 Task: Buy 2 Drum Hardware Kits from Brake System section under best seller category for shipping address: Jesse Powell, 1405 Camden Street, Reno, Nevada 89501, Cell Number 7752551231. Pay from credit card ending with 6010, CVV 682
Action: Mouse moved to (299, 55)
Screenshot: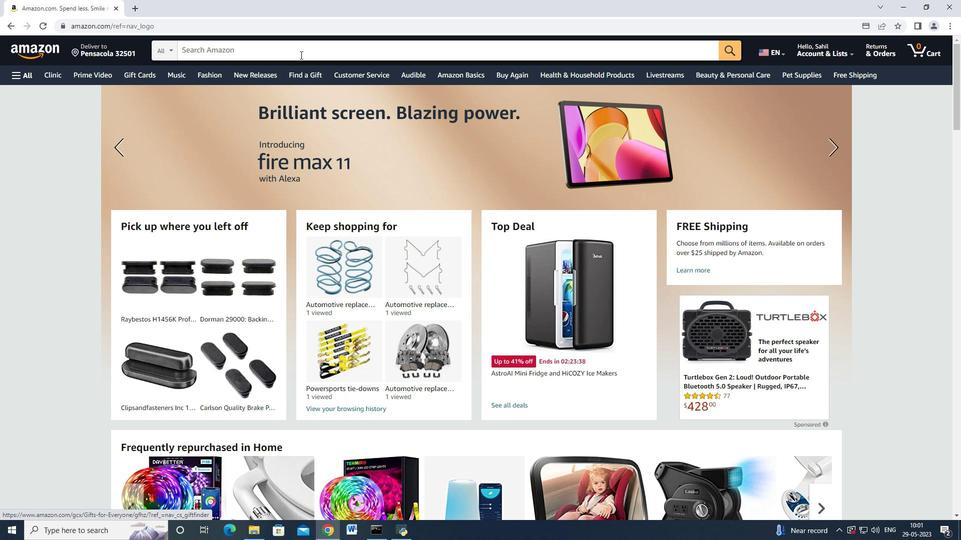 
Action: Mouse pressed left at (299, 55)
Screenshot: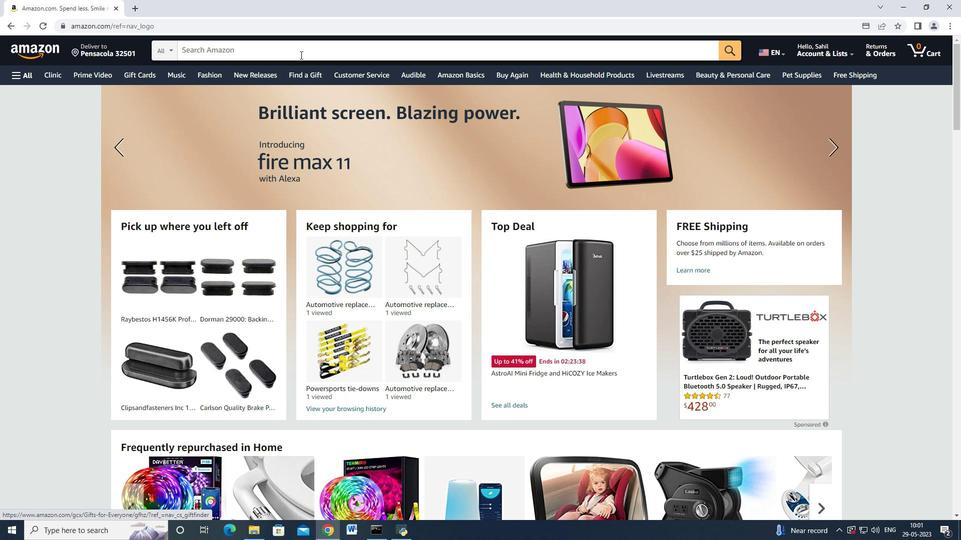 
Action: Key pressed <Key.shift>Drum<Key.space>hardware<Key.space>kits<Key.enter>
Screenshot: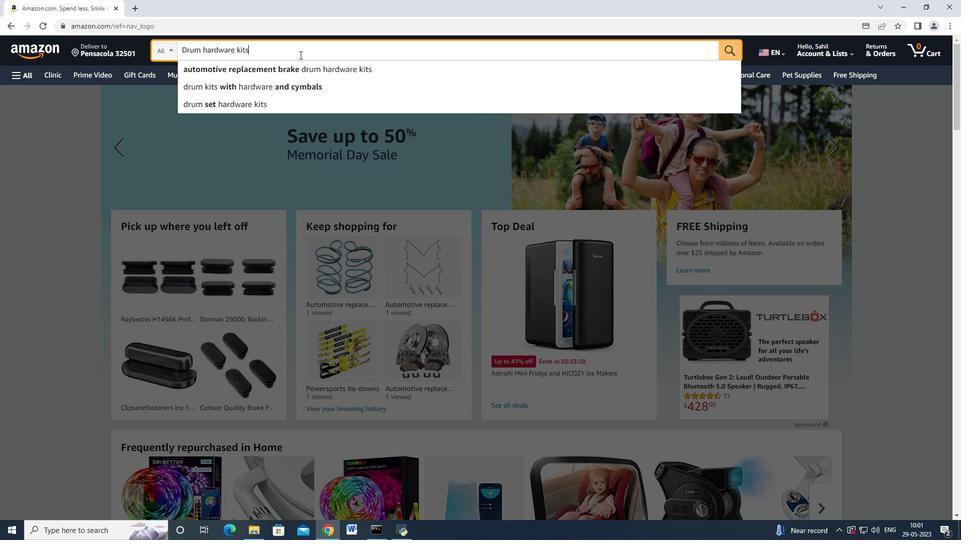
Action: Mouse moved to (251, 54)
Screenshot: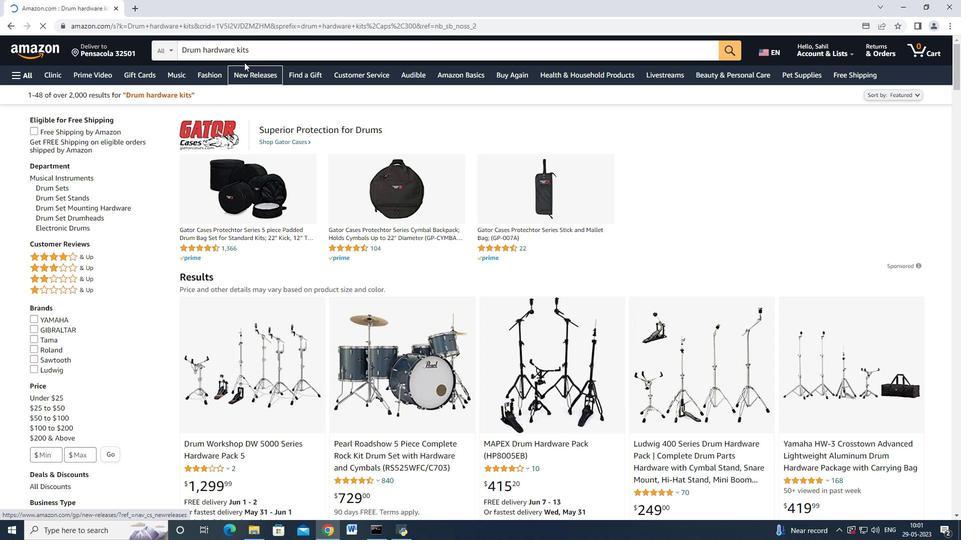 
Action: Mouse pressed left at (251, 54)
Screenshot: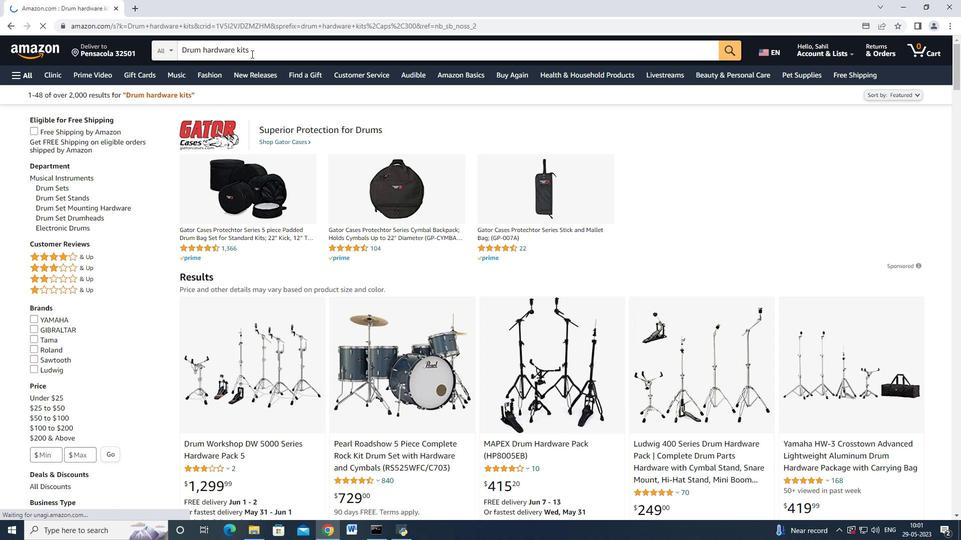 
Action: Mouse moved to (249, 54)
Screenshot: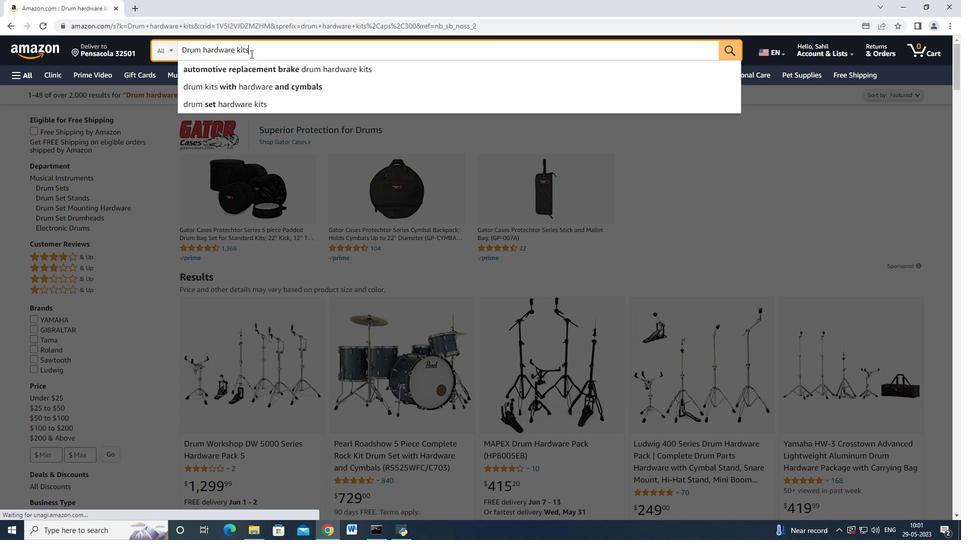 
Action: Key pressed <Key.space><Key.down><Key.enter>
Screenshot: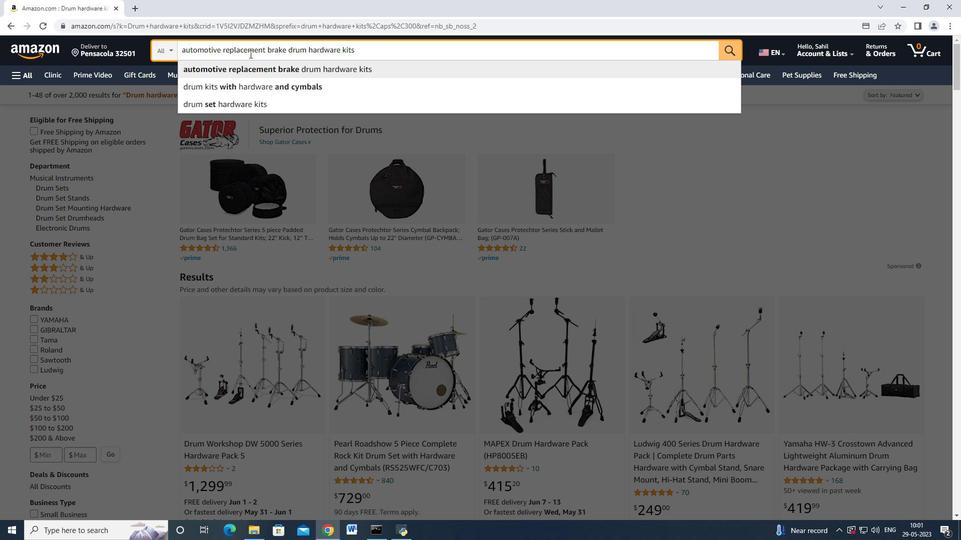 
Action: Mouse moved to (115, 178)
Screenshot: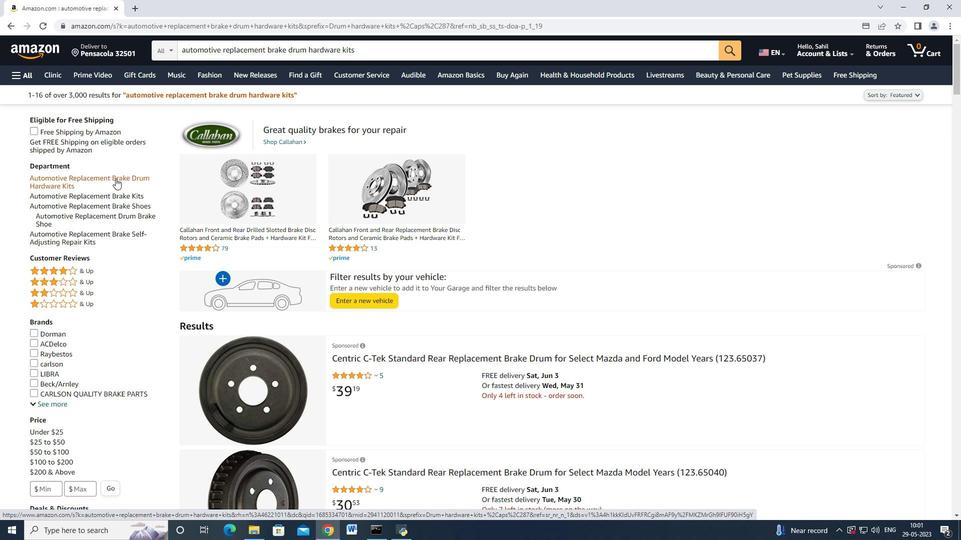 
Action: Mouse pressed left at (115, 178)
Screenshot: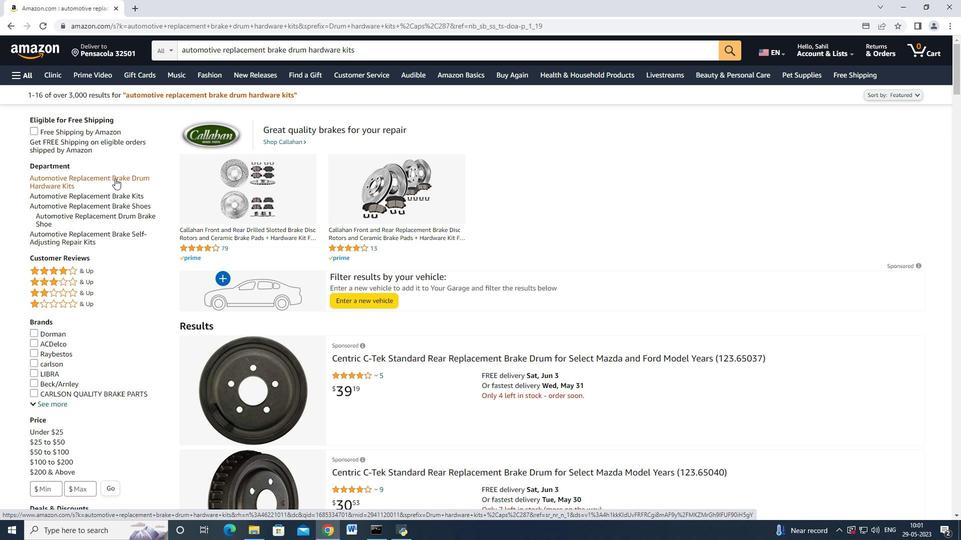 
Action: Mouse moved to (883, 113)
Screenshot: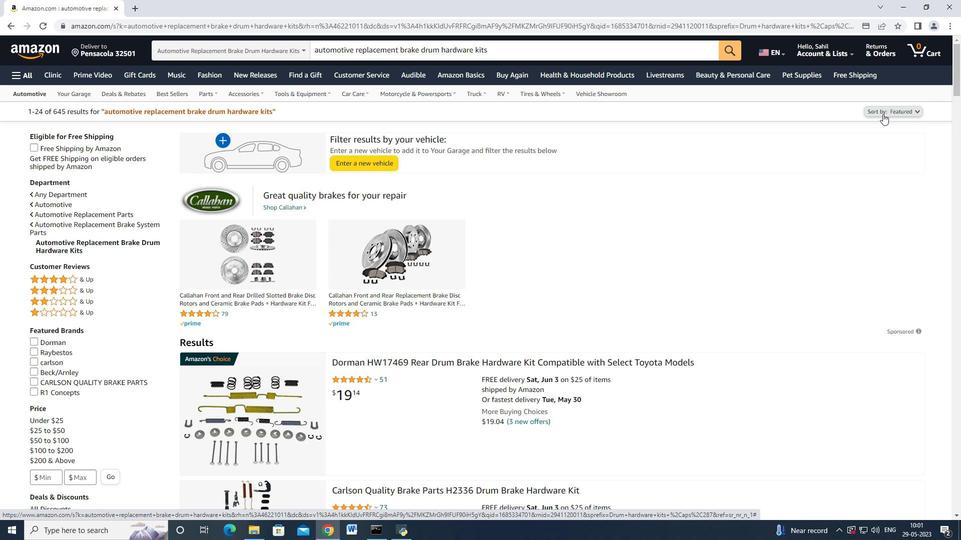 
Action: Mouse pressed left at (883, 113)
Screenshot: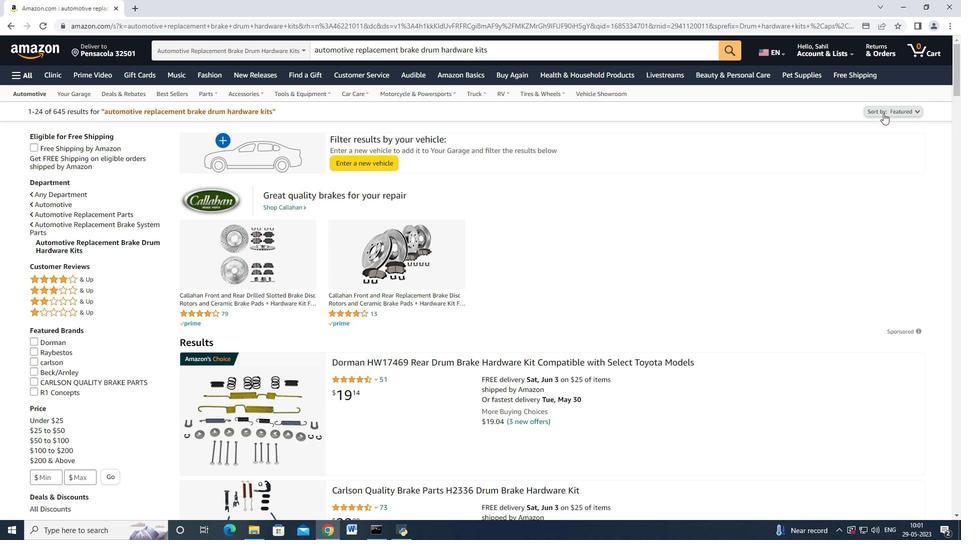 
Action: Mouse moved to (867, 164)
Screenshot: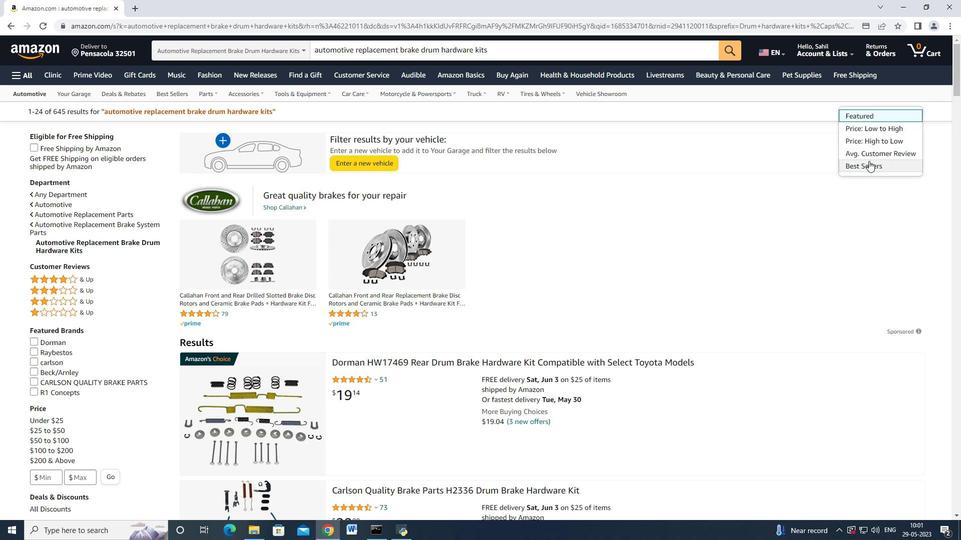 
Action: Mouse pressed left at (867, 164)
Screenshot: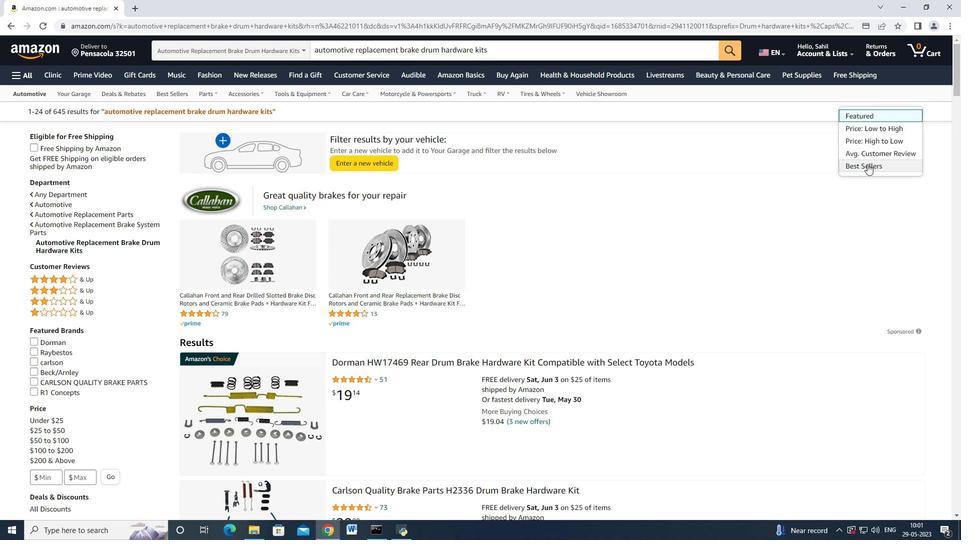 
Action: Mouse moved to (498, 160)
Screenshot: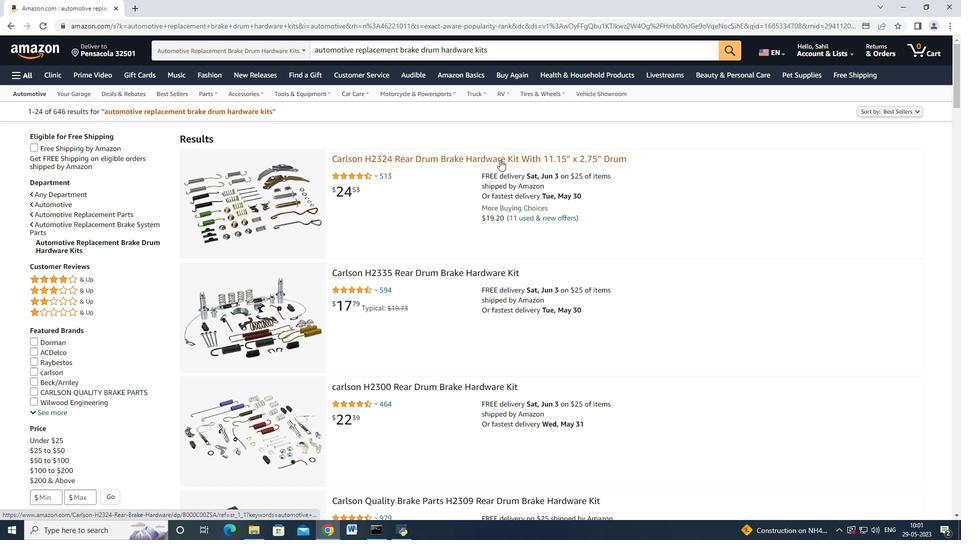 
Action: Mouse pressed left at (498, 160)
Screenshot: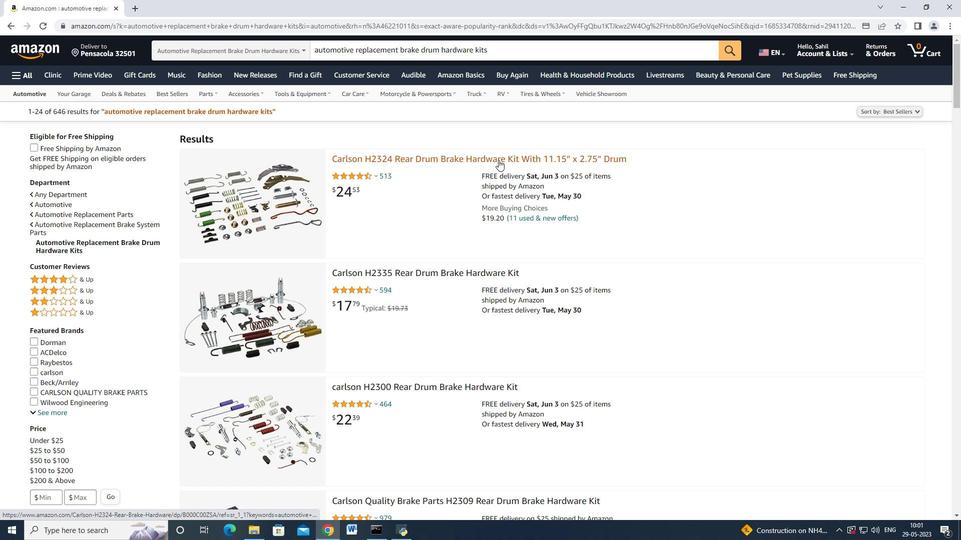 
Action: Mouse moved to (751, 385)
Screenshot: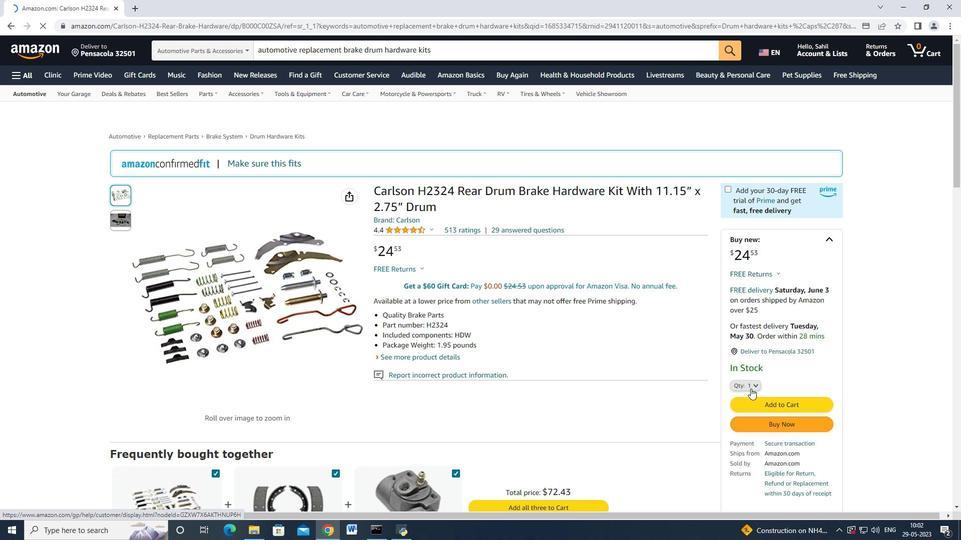 
Action: Mouse pressed left at (751, 385)
Screenshot: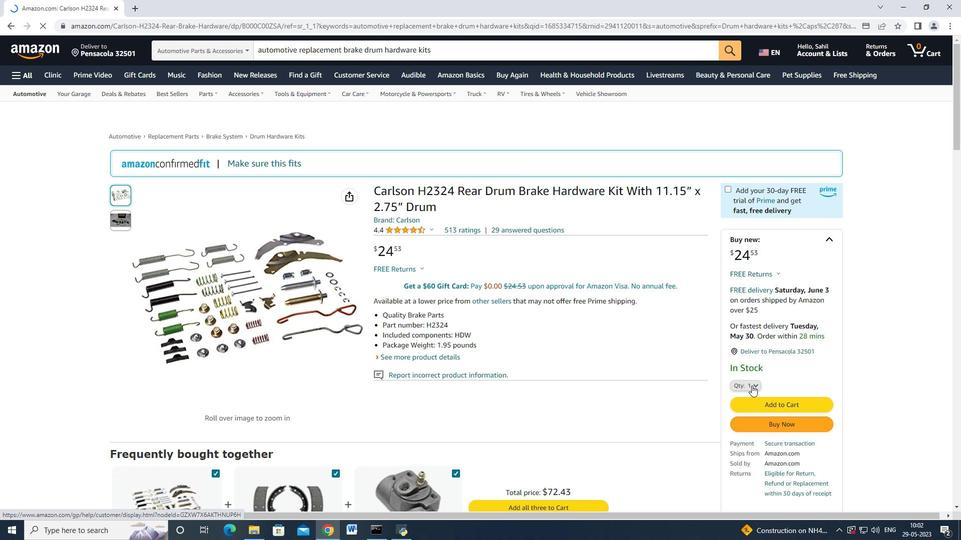 
Action: Mouse moved to (739, 256)
Screenshot: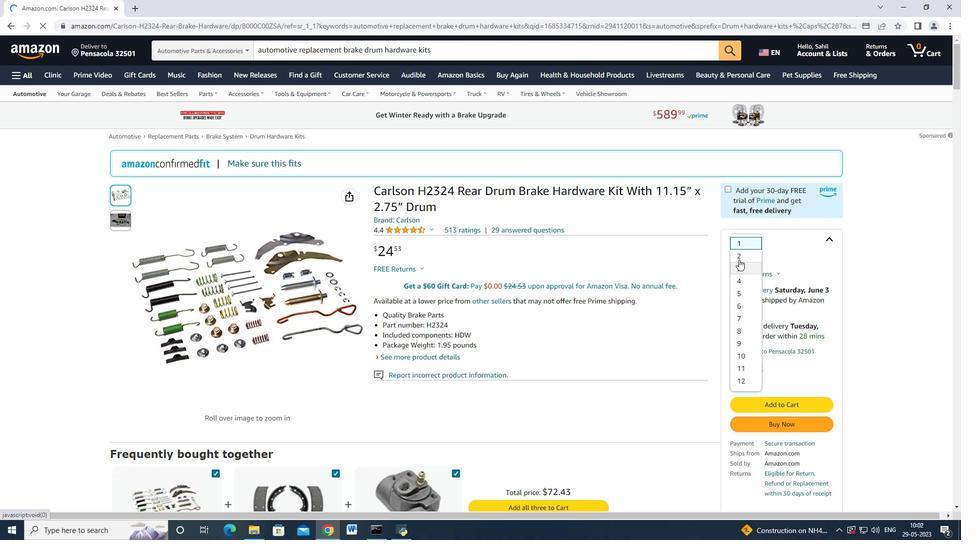 
Action: Mouse pressed left at (739, 256)
Screenshot: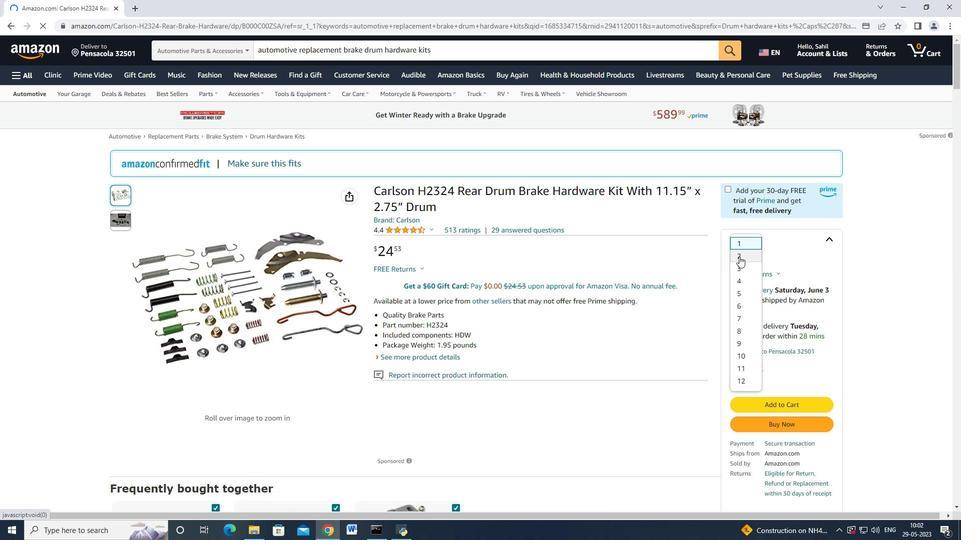
Action: Mouse moved to (766, 378)
Screenshot: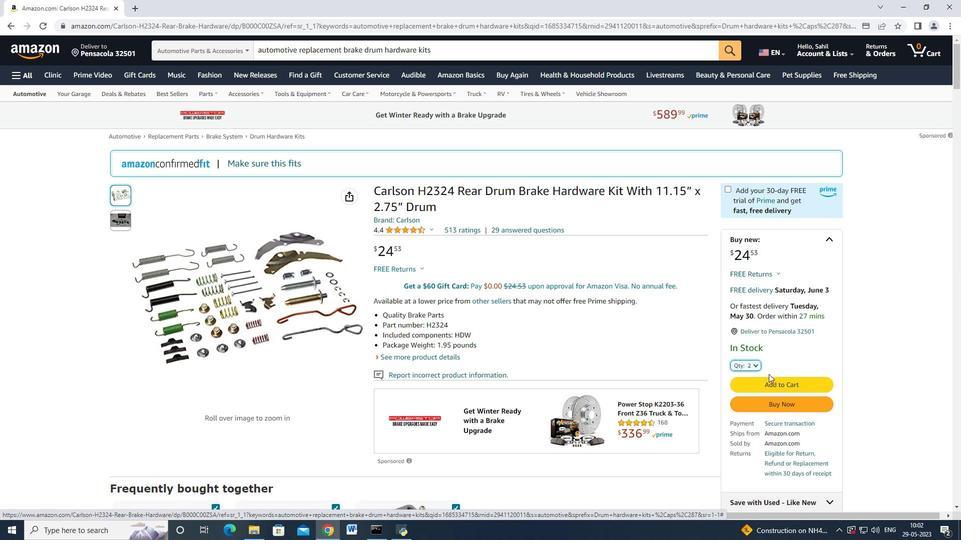 
Action: Mouse pressed left at (766, 378)
Screenshot: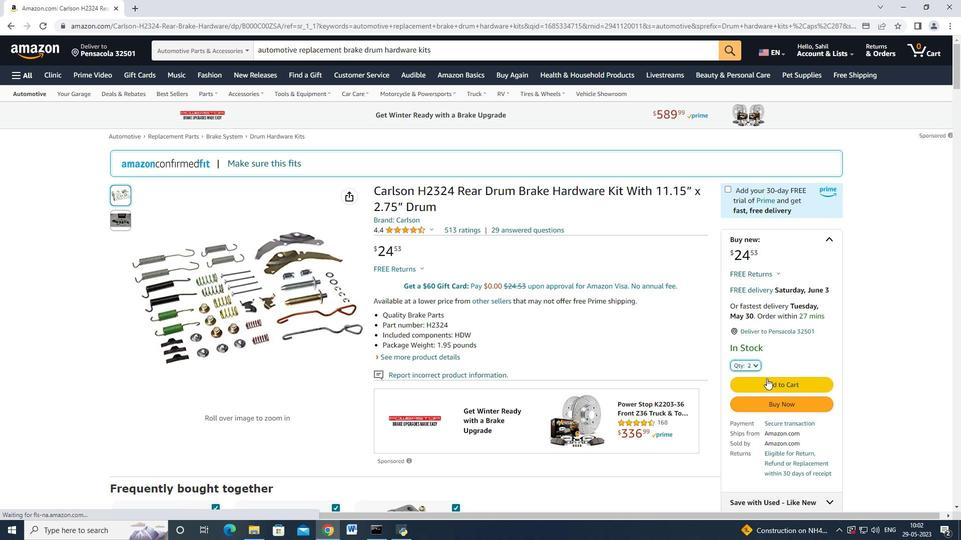 
Action: Mouse moved to (771, 127)
Screenshot: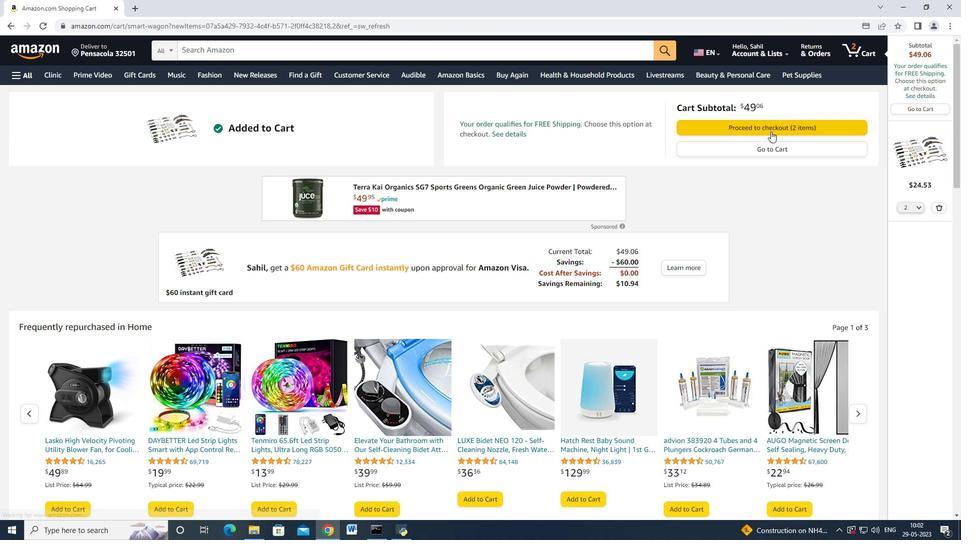 
Action: Mouse pressed left at (771, 127)
Screenshot: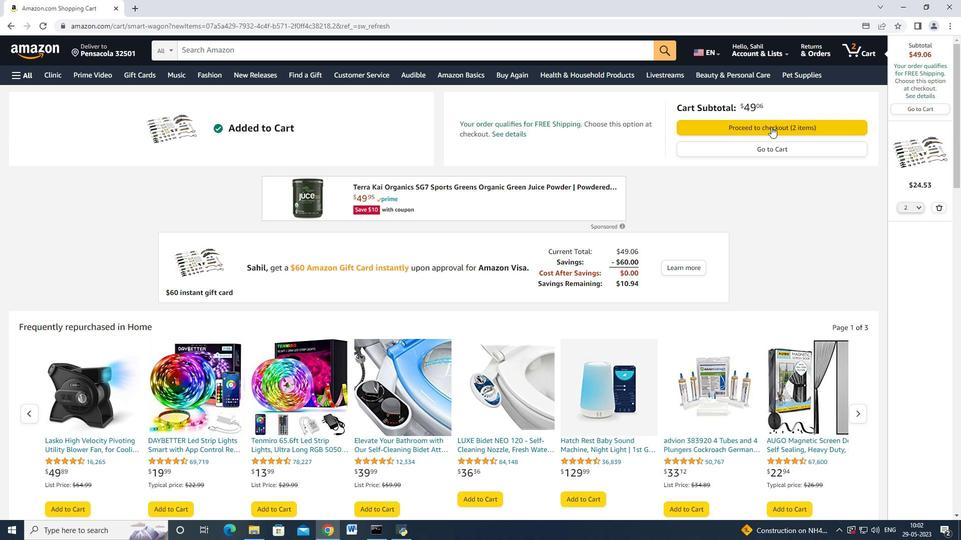 
Action: Mouse moved to (278, 179)
Screenshot: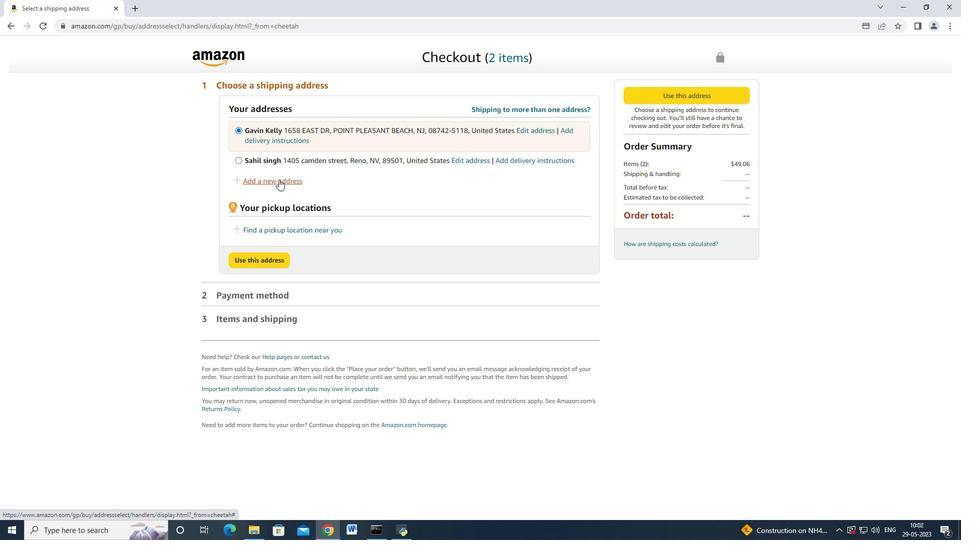 
Action: Mouse pressed left at (278, 179)
Screenshot: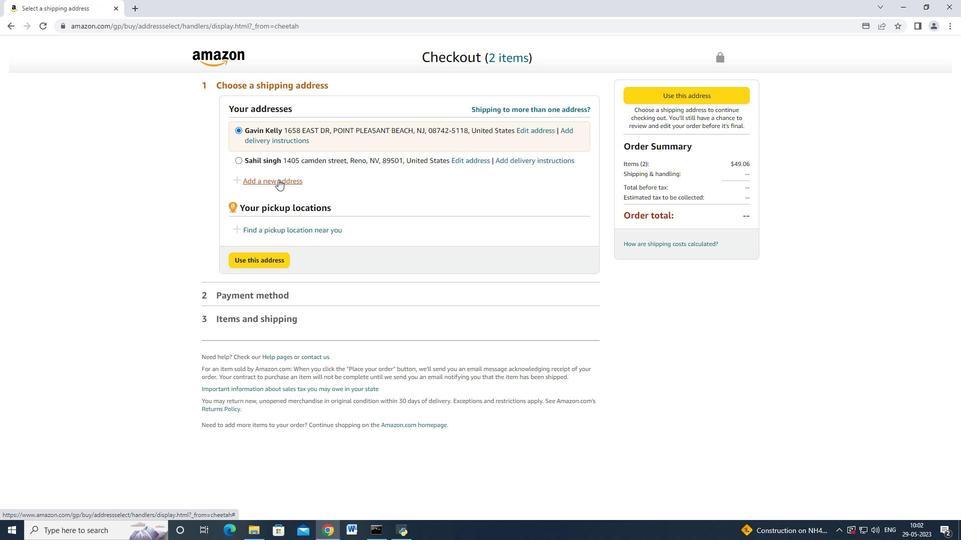 
Action: Mouse moved to (334, 237)
Screenshot: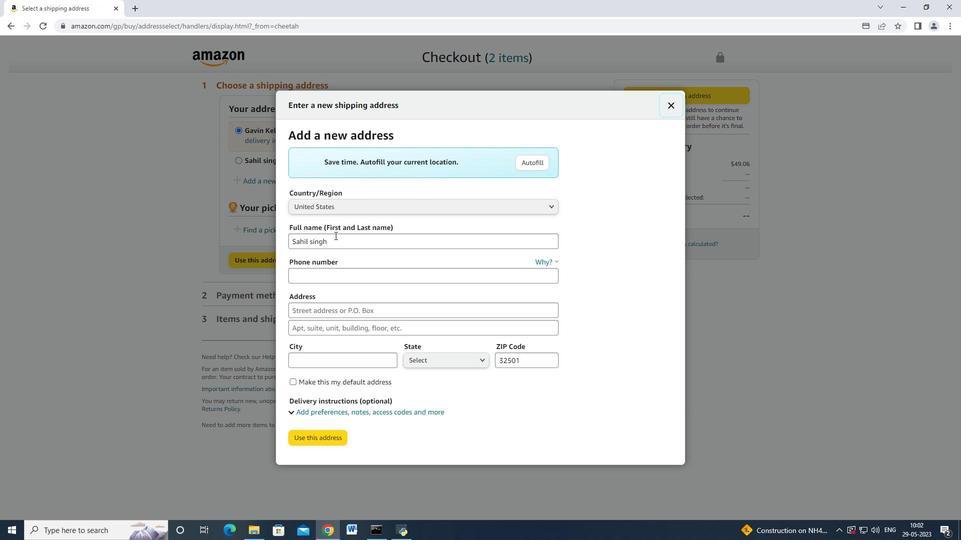 
Action: Mouse pressed left at (334, 237)
Screenshot: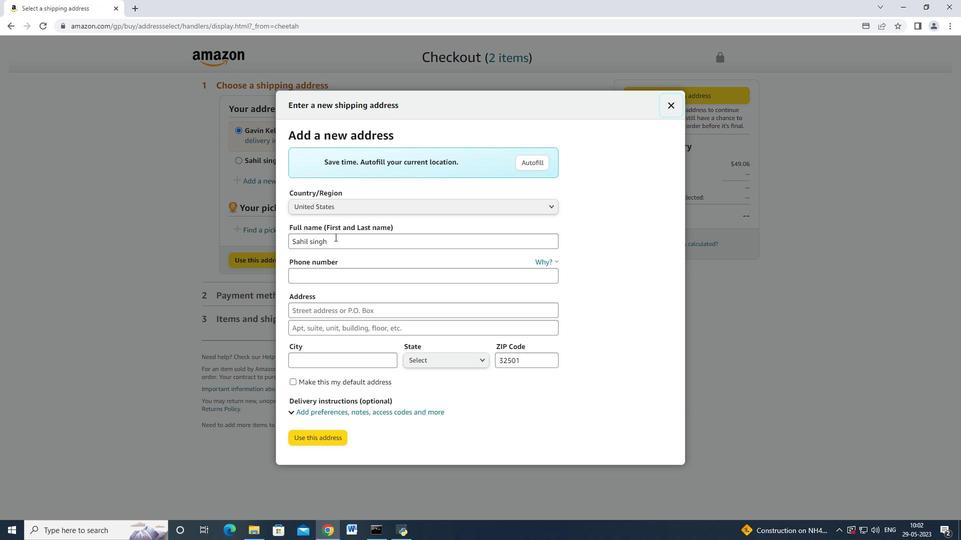 
Action: Mouse moved to (237, 233)
Screenshot: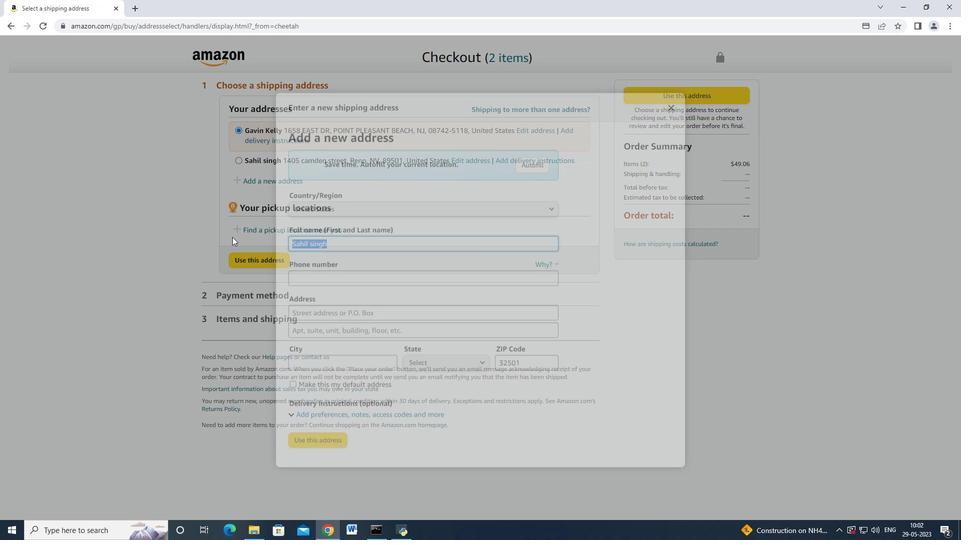 
Action: Key pressed <Key.backspace><Key.shift>Je
Screenshot: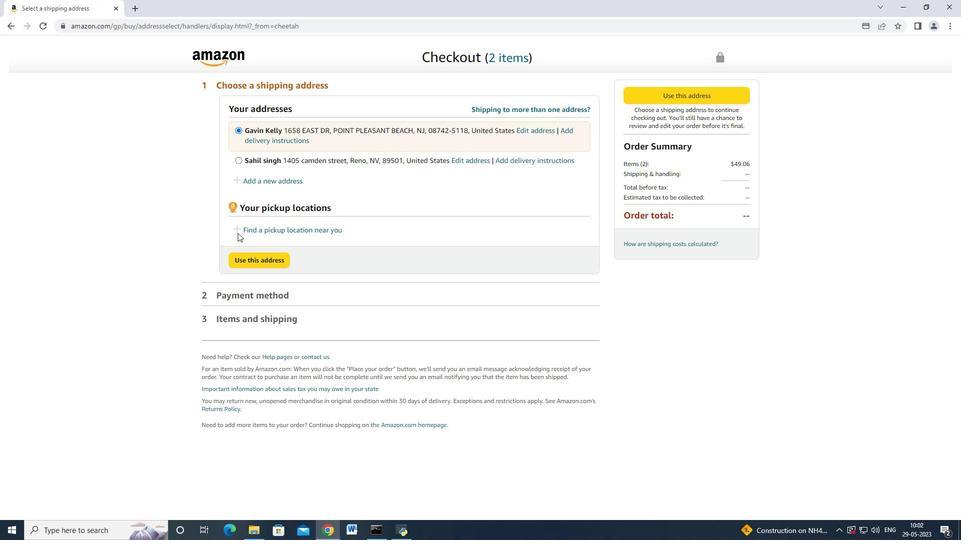 
Action: Mouse moved to (265, 181)
Screenshot: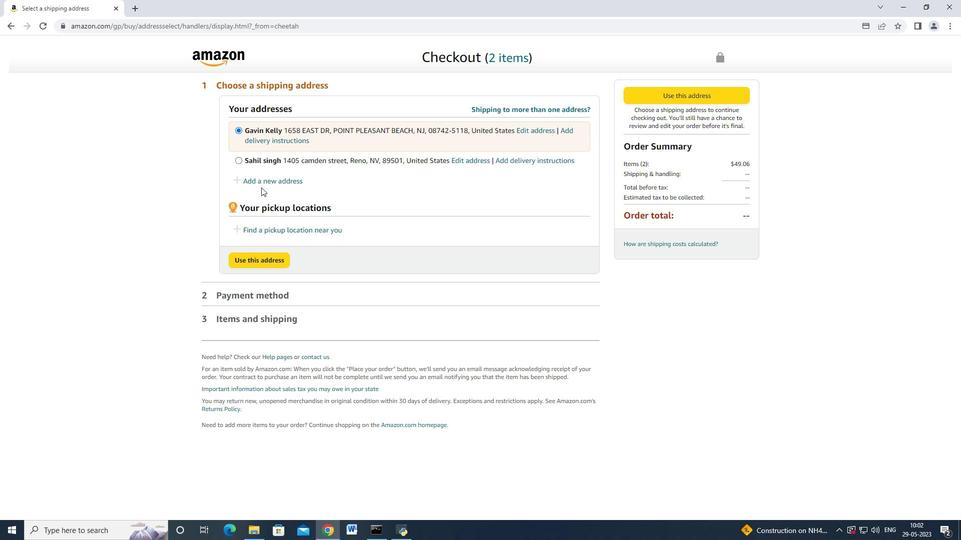 
Action: Mouse pressed left at (265, 181)
Screenshot: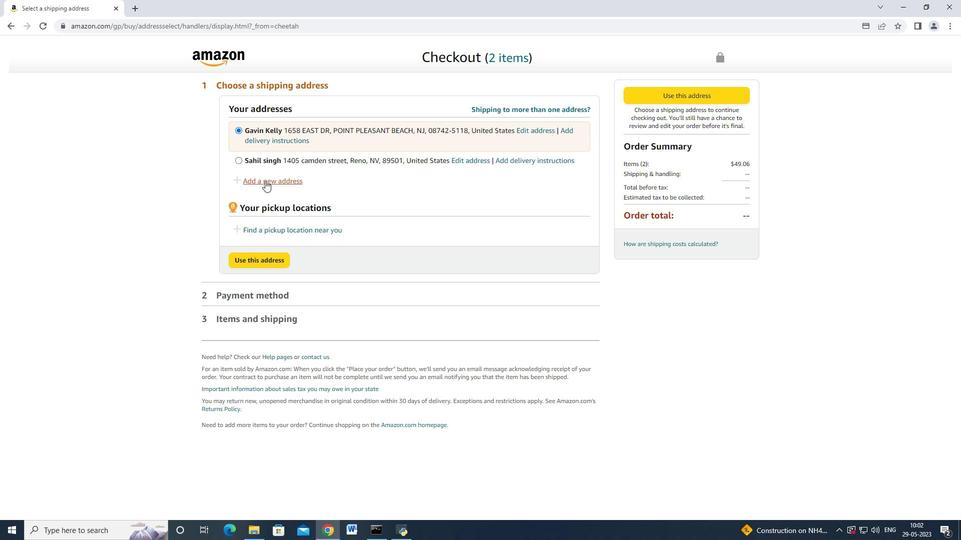 
Action: Mouse moved to (326, 236)
Screenshot: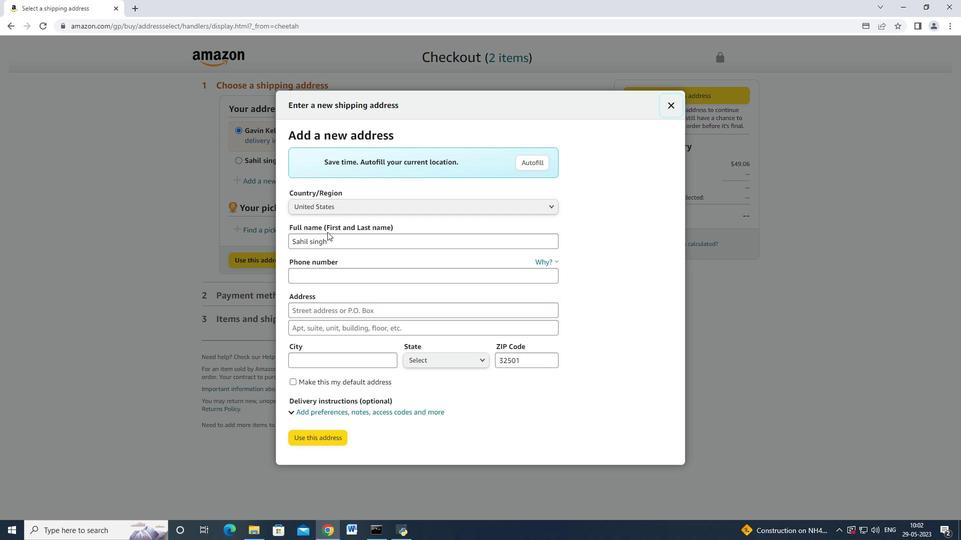 
Action: Mouse pressed left at (326, 236)
Screenshot: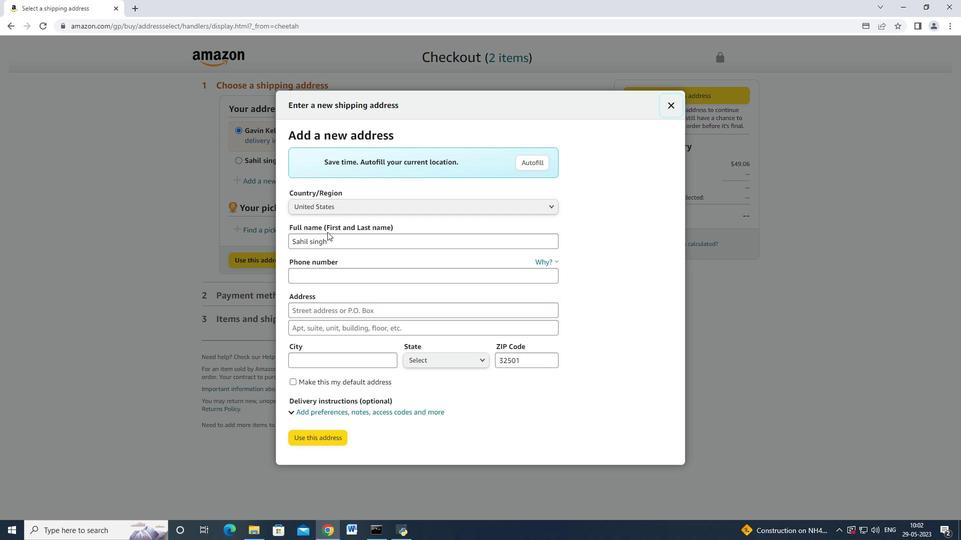 
Action: Mouse moved to (299, 231)
Screenshot: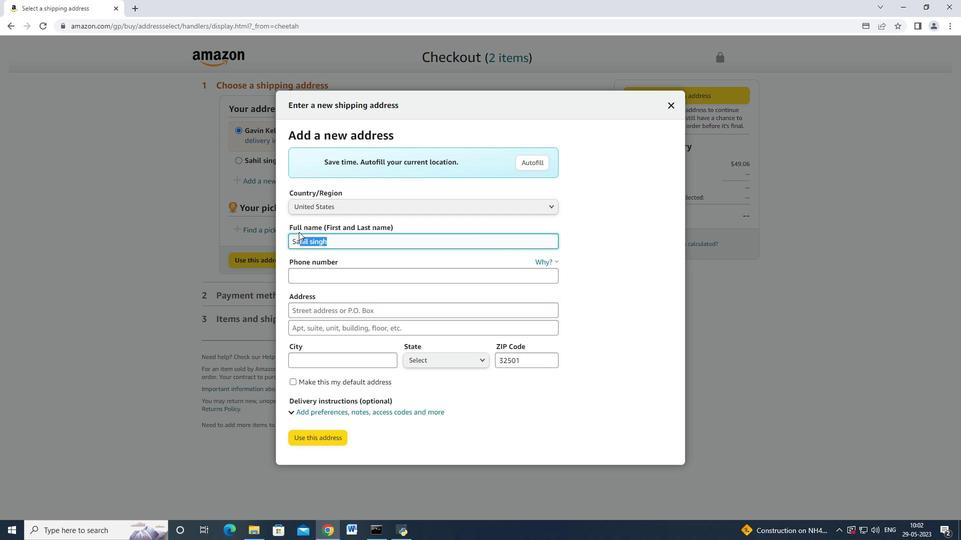 
Action: Key pressed <Key.backspace><Key.backspace><Key.backspace><Key.backspace><Key.shift>Jesse<Key.space><Key.shift>Pw<Key.backspace>owell<Key.space><Key.tab><Key.tab>7752551231<Key.tab>1405<Key.space><Key.shift_r>Camden<Key.space><Key.shift>Street,<Key.space><Key.backspace><Key.backspace><Key.tab><Key.tab><Key.shift_r>Reno<Key.tab>
Screenshot: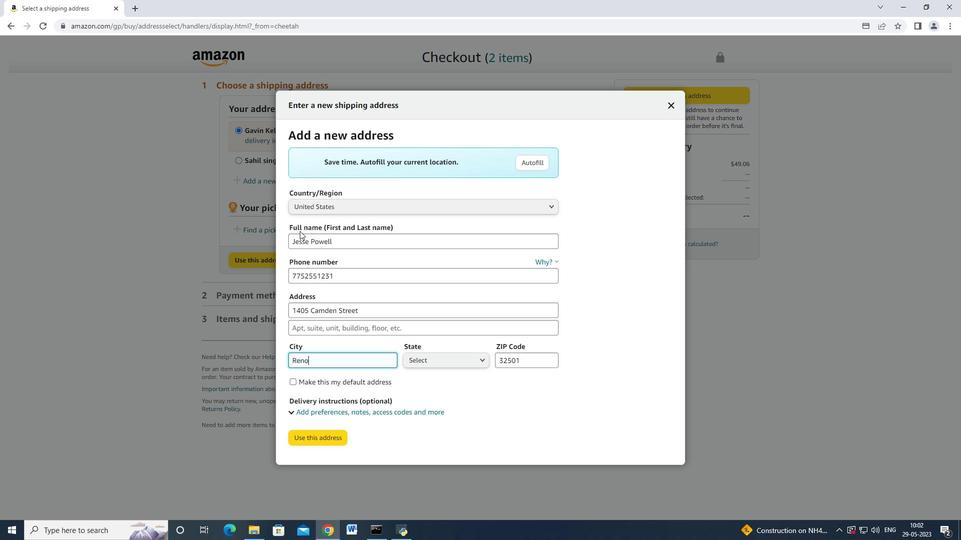 
Action: Mouse moved to (457, 358)
Screenshot: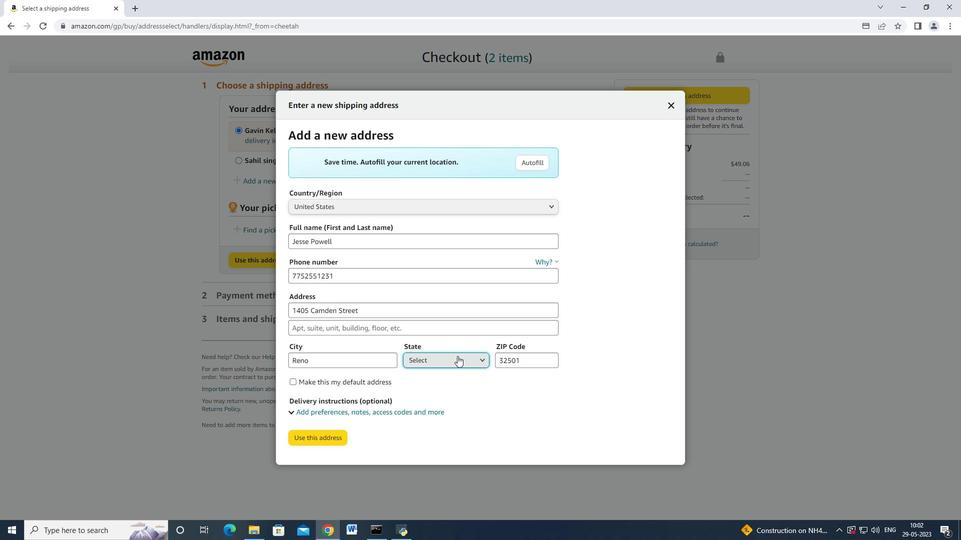 
Action: Mouse pressed left at (457, 358)
Screenshot: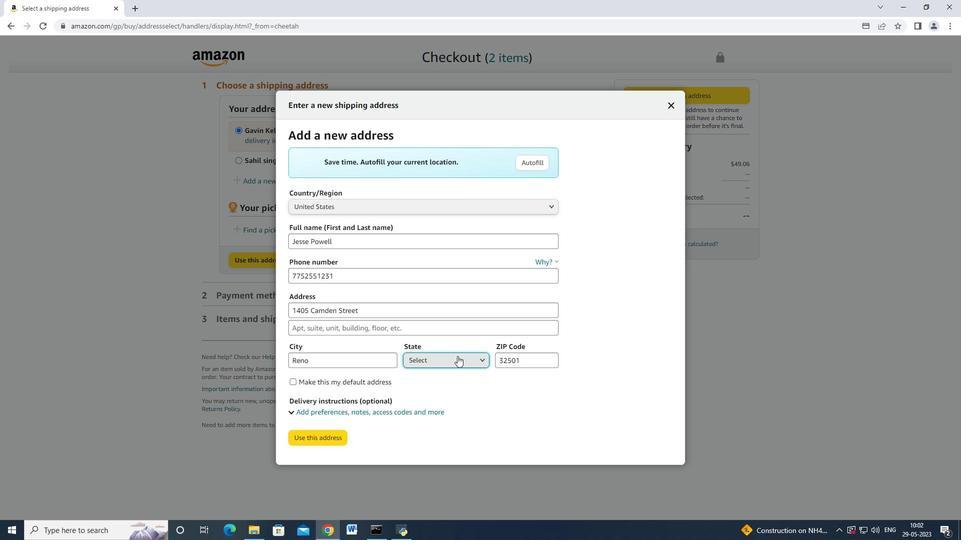
Action: Mouse moved to (436, 281)
Screenshot: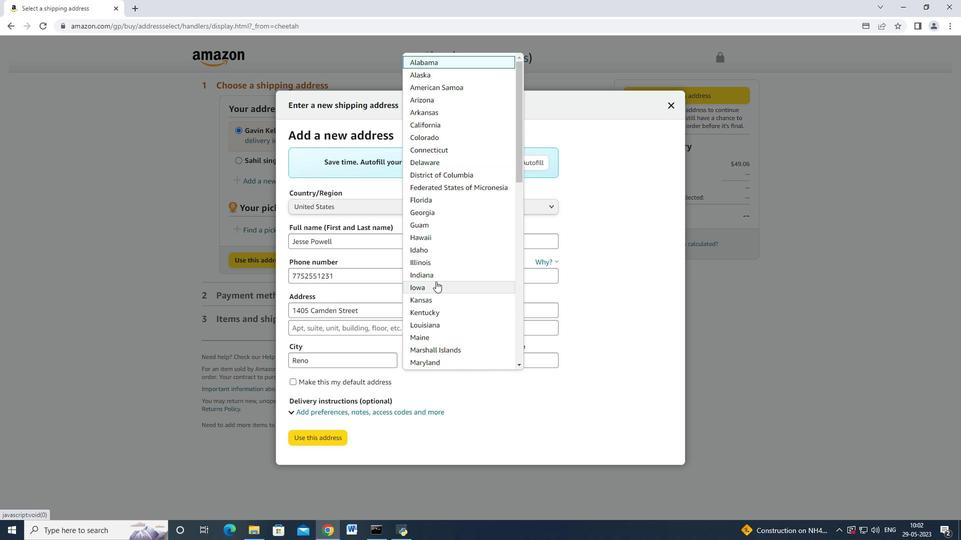 
Action: Mouse scrolled (436, 280) with delta (0, 0)
Screenshot: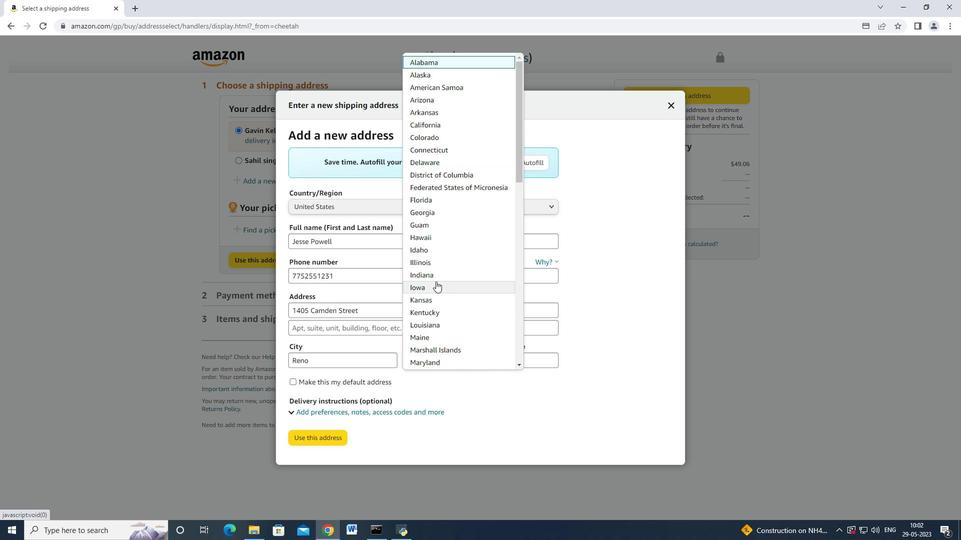 
Action: Mouse scrolled (436, 280) with delta (0, 0)
Screenshot: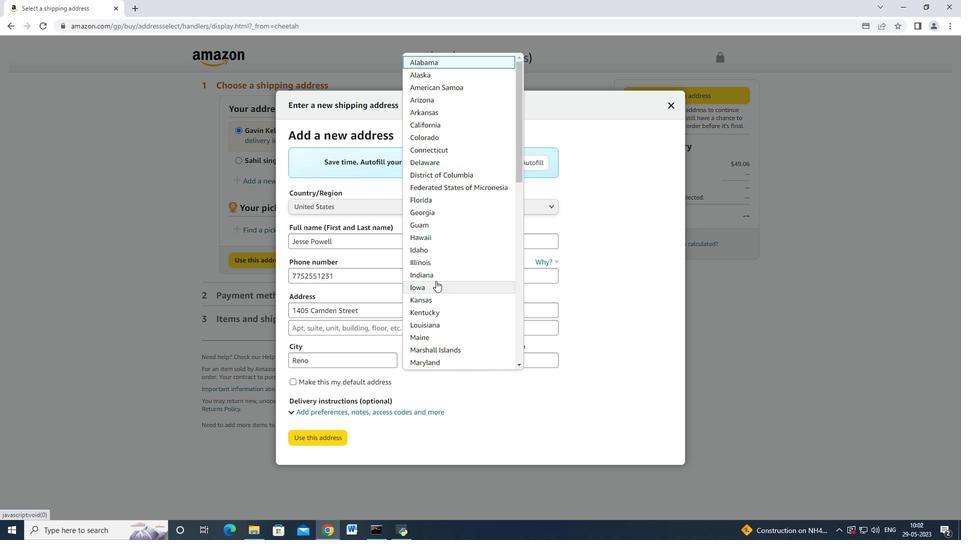 
Action: Mouse moved to (436, 251)
Screenshot: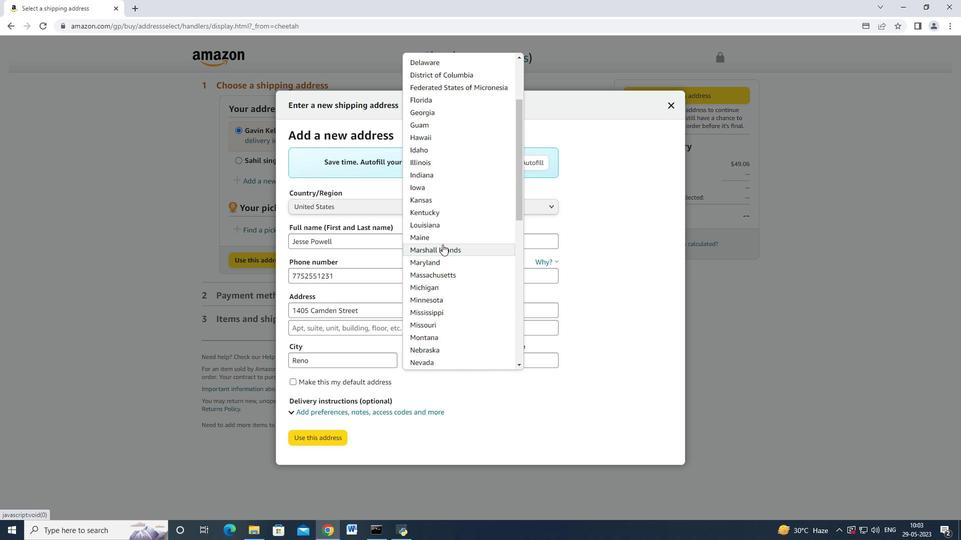
Action: Mouse scrolled (436, 251) with delta (0, 0)
Screenshot: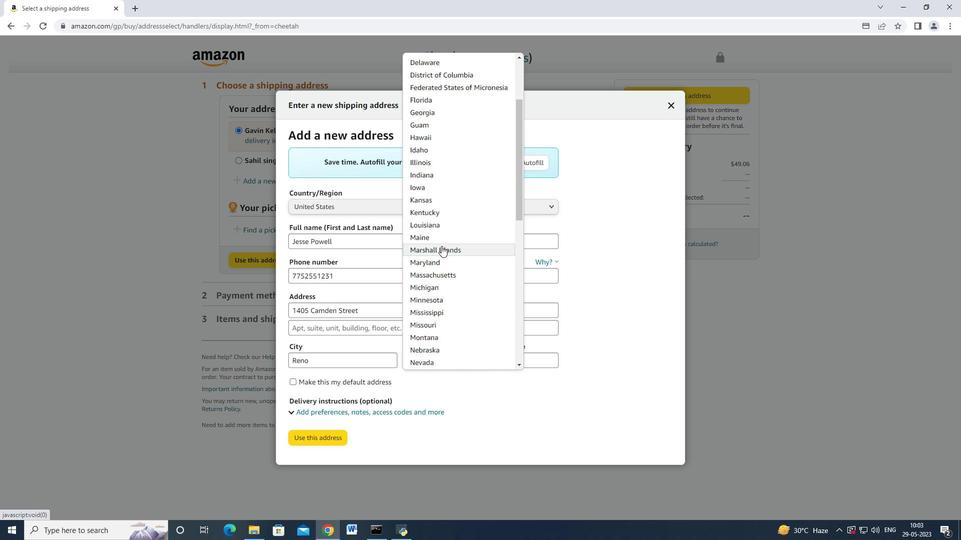 
Action: Mouse moved to (433, 309)
Screenshot: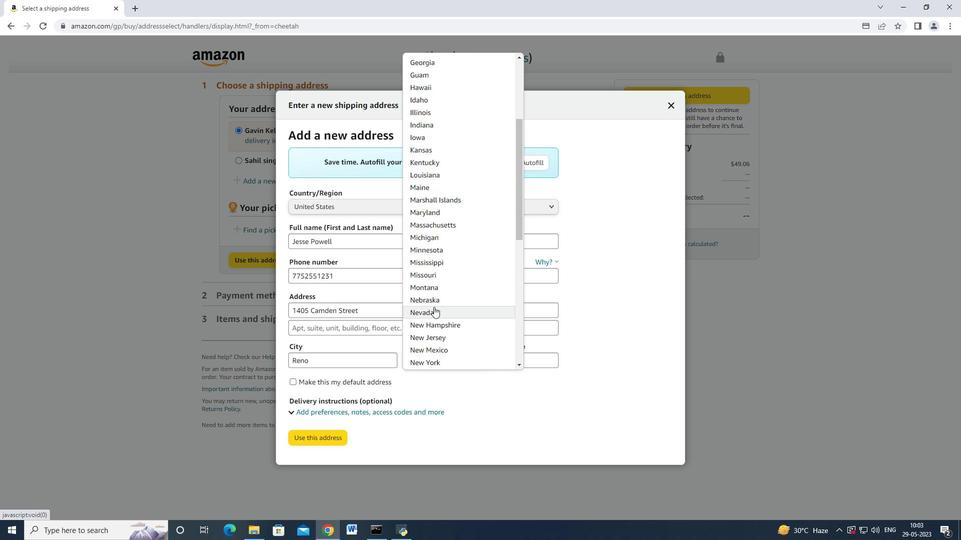 
Action: Mouse pressed left at (433, 309)
Screenshot: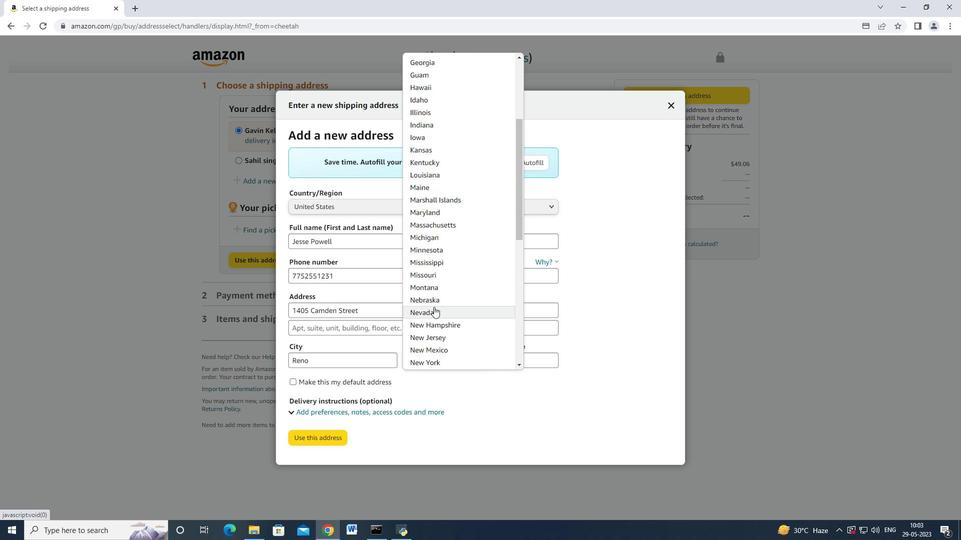 
Action: Mouse moved to (511, 357)
Screenshot: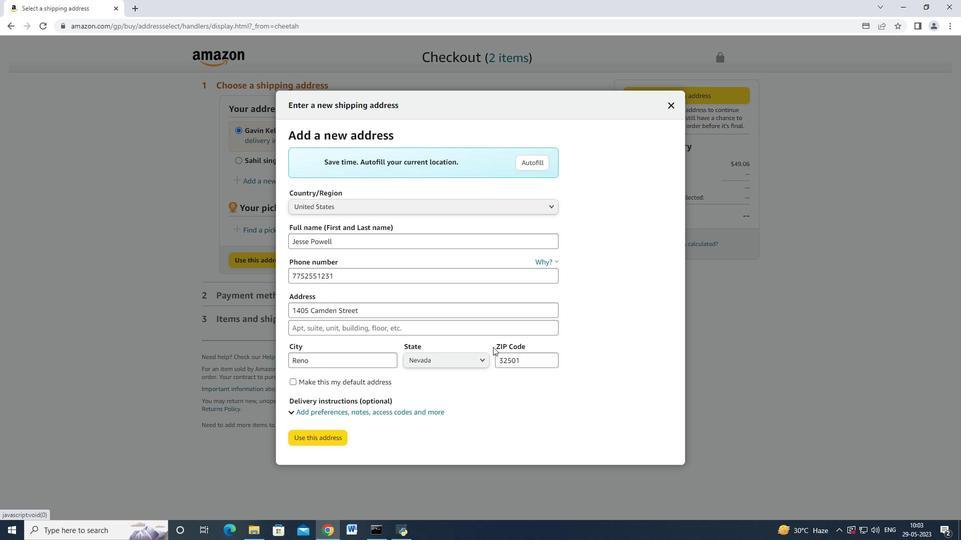 
Action: Mouse pressed left at (511, 357)
Screenshot: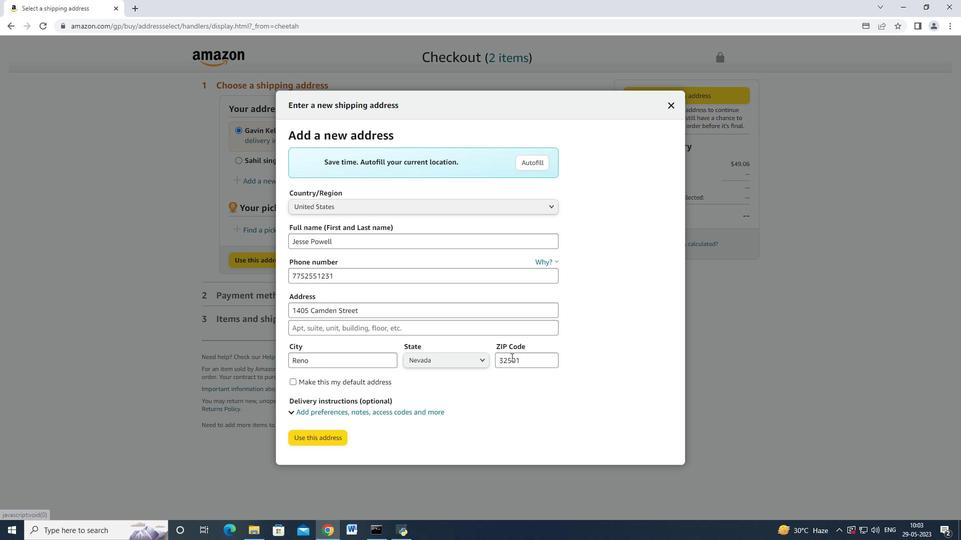 
Action: Mouse moved to (491, 363)
Screenshot: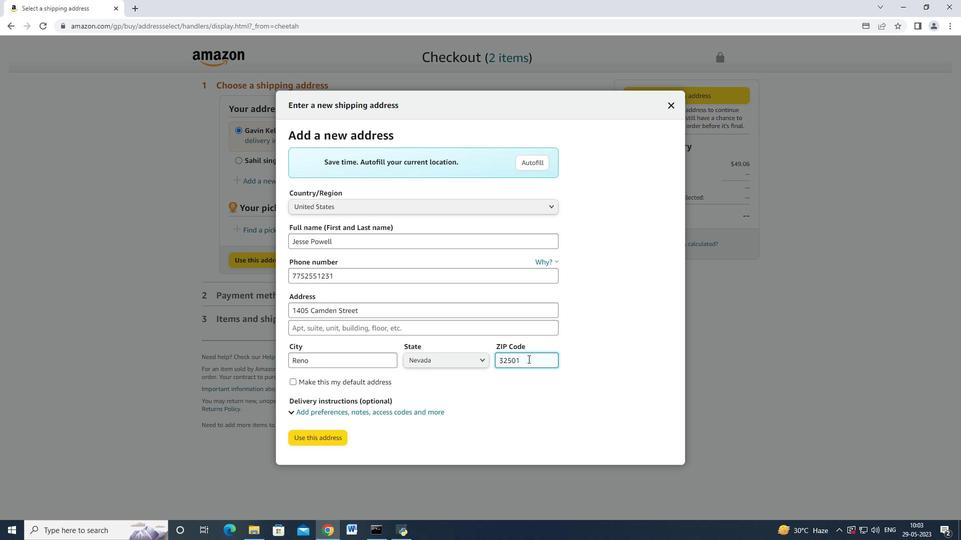 
Action: Mouse pressed left at (529, 360)
Screenshot: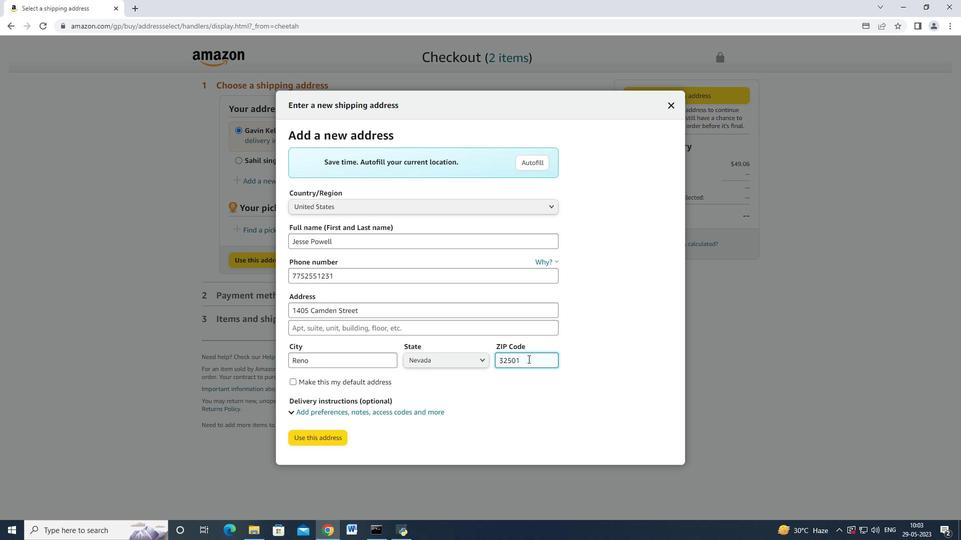 
Action: Mouse moved to (594, 343)
Screenshot: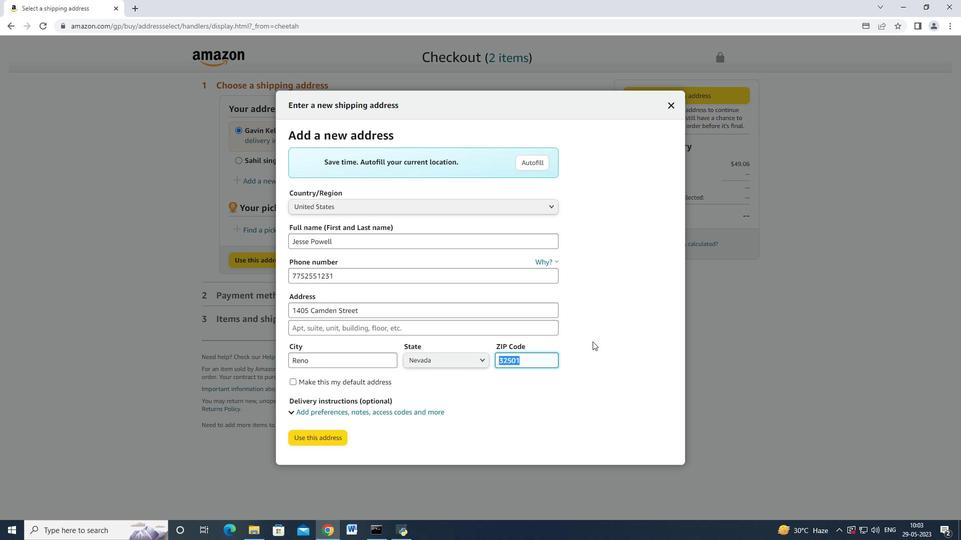 
Action: Key pressed <Key.backspace>89501
Screenshot: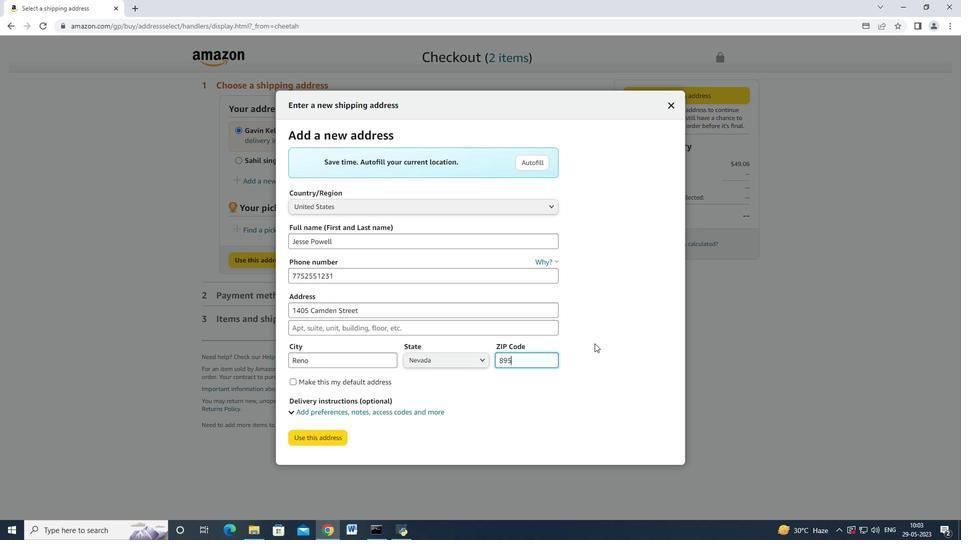 
Action: Mouse moved to (331, 436)
Screenshot: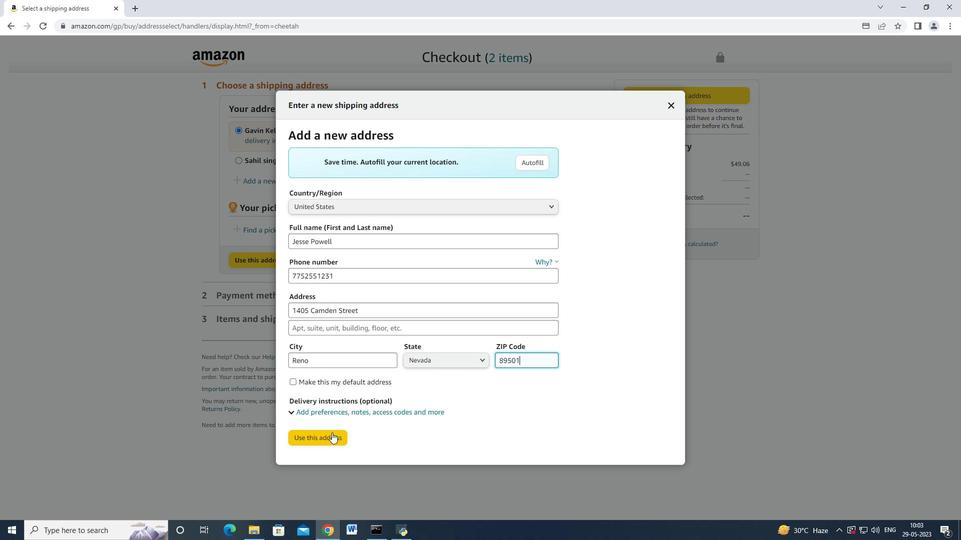 
Action: Mouse pressed left at (331, 436)
Screenshot: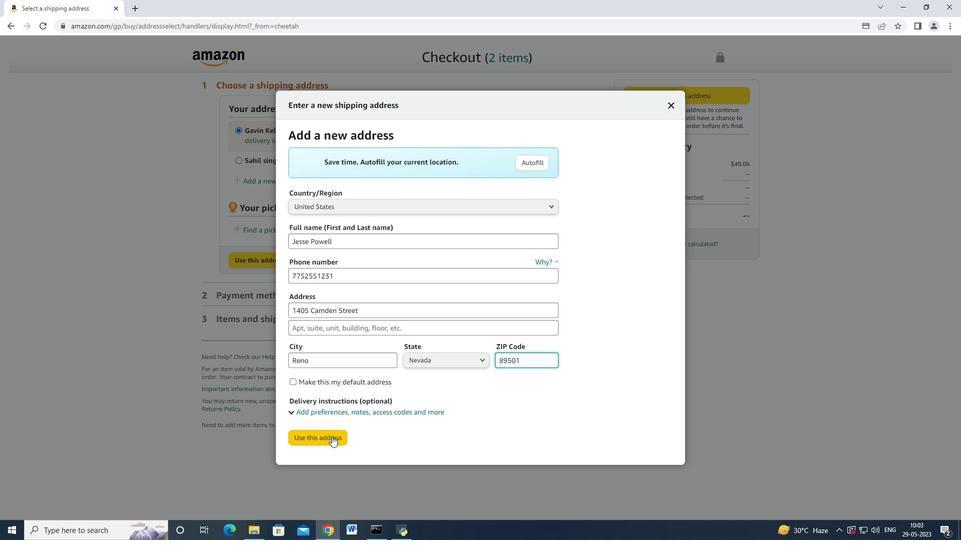 
Action: Mouse moved to (332, 444)
Screenshot: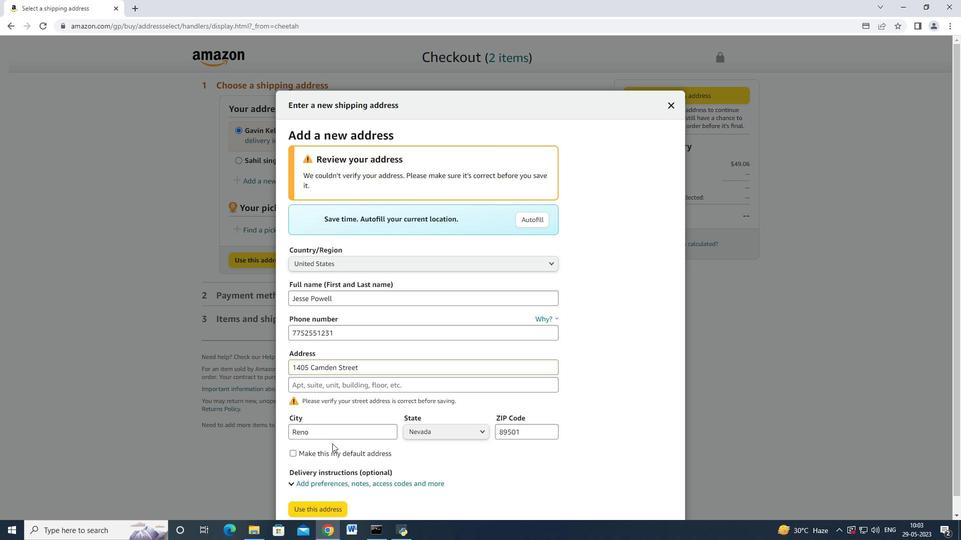 
Action: Mouse scrolled (332, 443) with delta (0, 0)
Screenshot: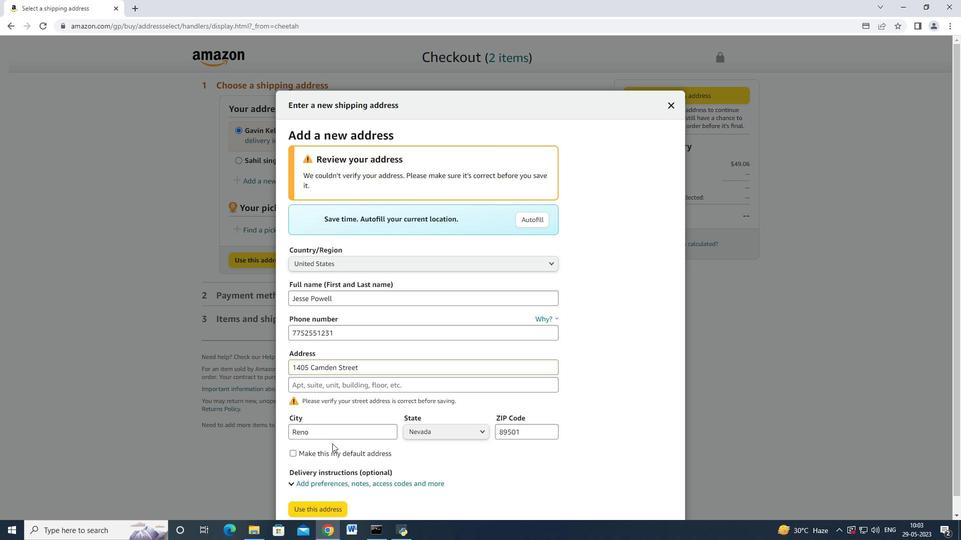 
Action: Mouse moved to (332, 444)
Screenshot: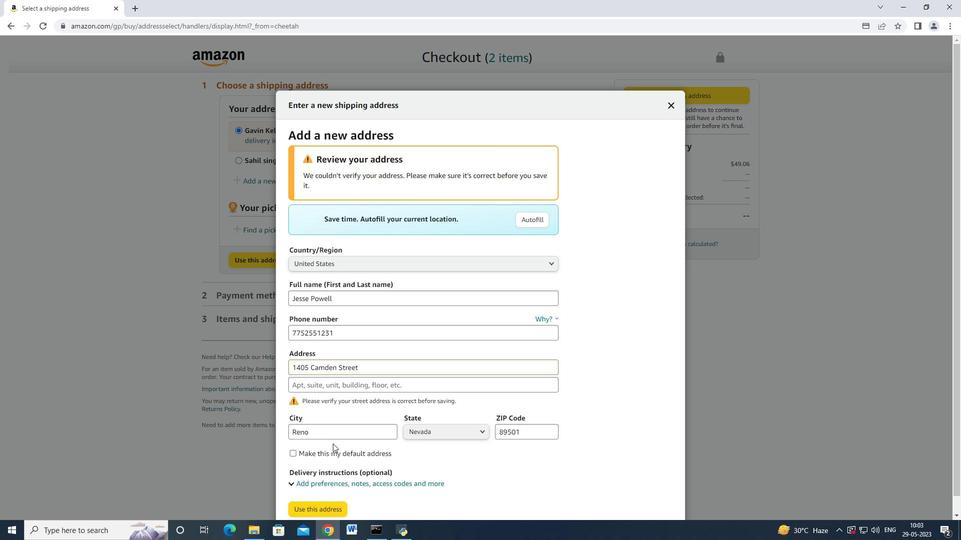 
Action: Mouse scrolled (332, 443) with delta (0, 0)
Screenshot: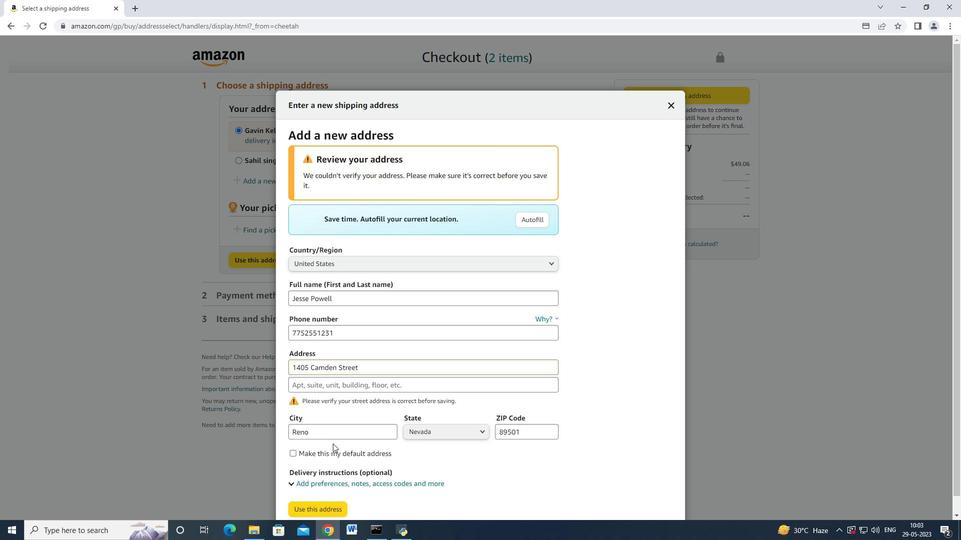
Action: Mouse moved to (320, 496)
Screenshot: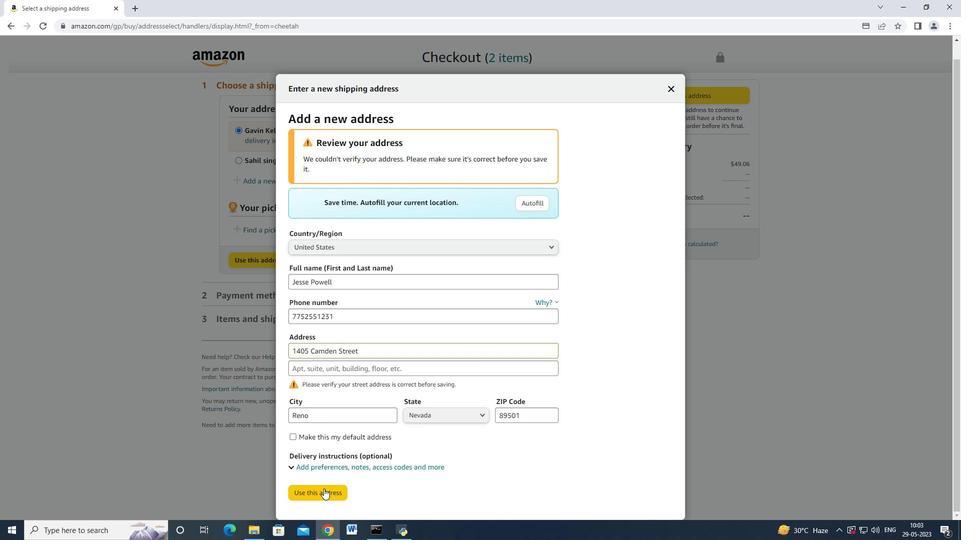 
Action: Mouse pressed left at (323, 489)
Screenshot: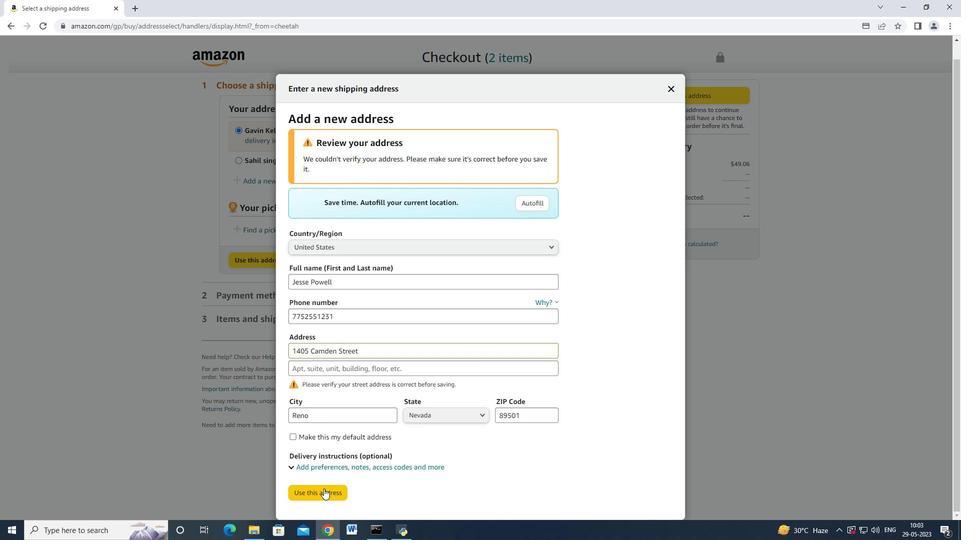 
Action: Mouse moved to (317, 501)
Screenshot: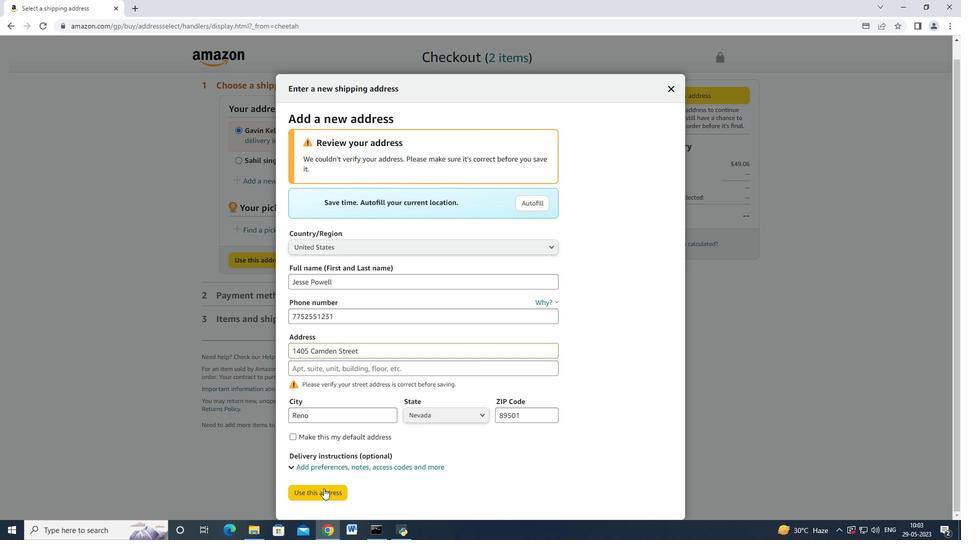
Action: Mouse pressed left at (319, 497)
Screenshot: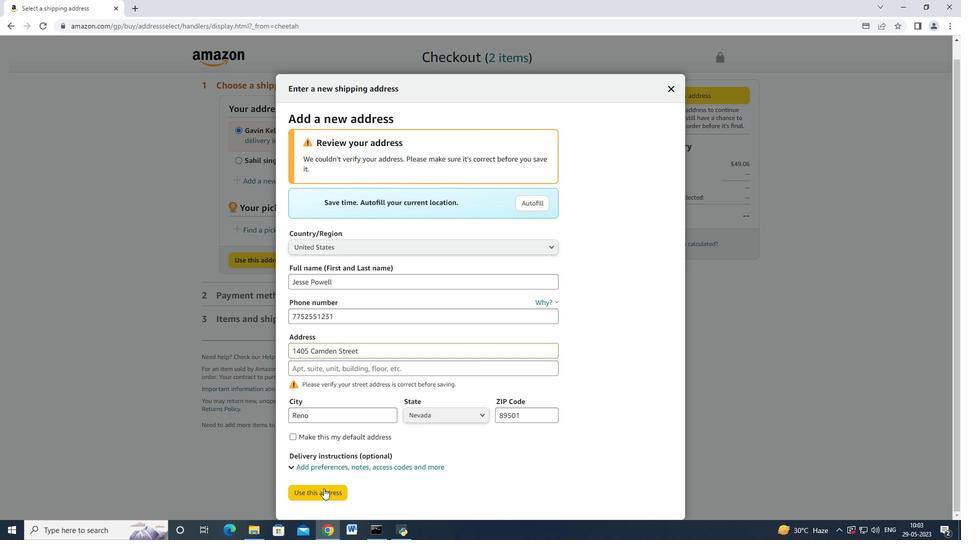 
Action: Mouse moved to (317, 501)
Screenshot: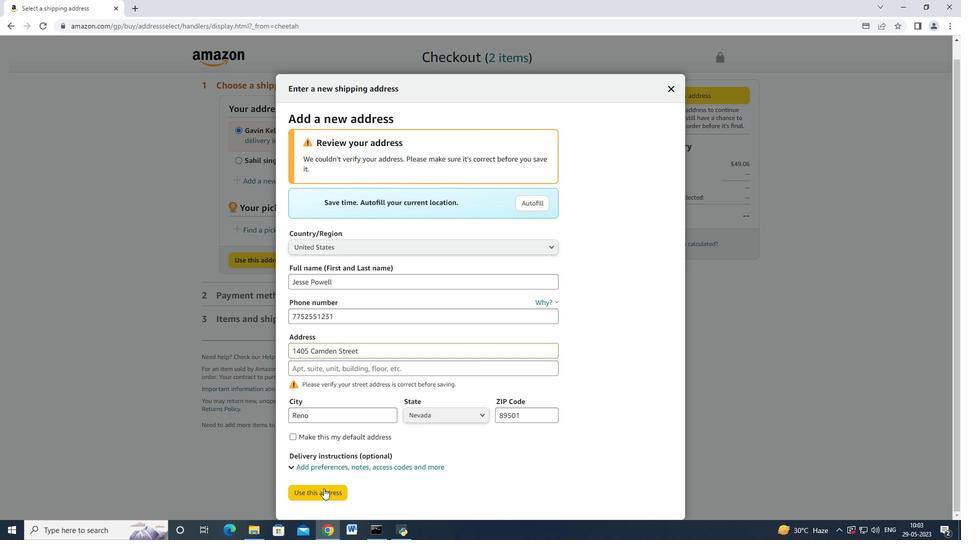 
Action: Mouse pressed left at (317, 501)
Screenshot: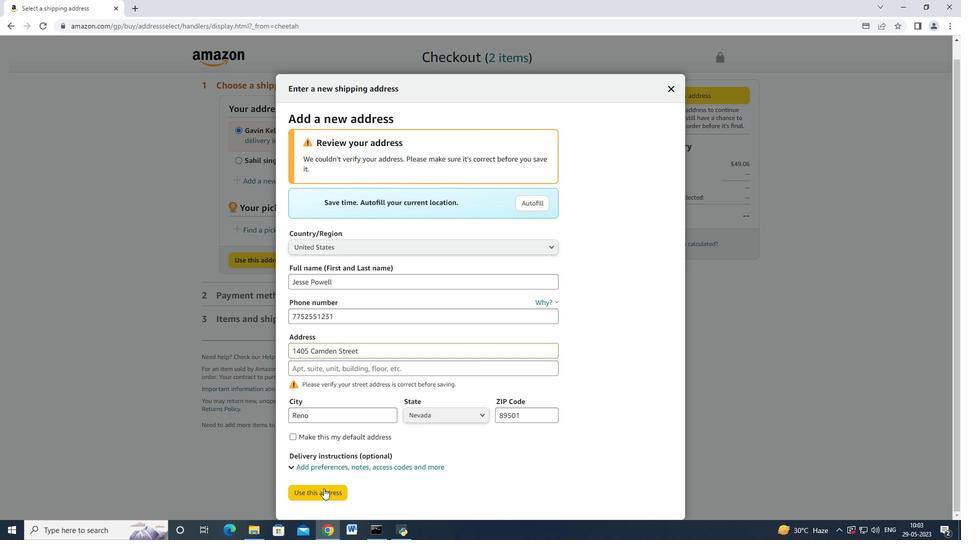 
Action: Mouse moved to (370, 224)
Screenshot: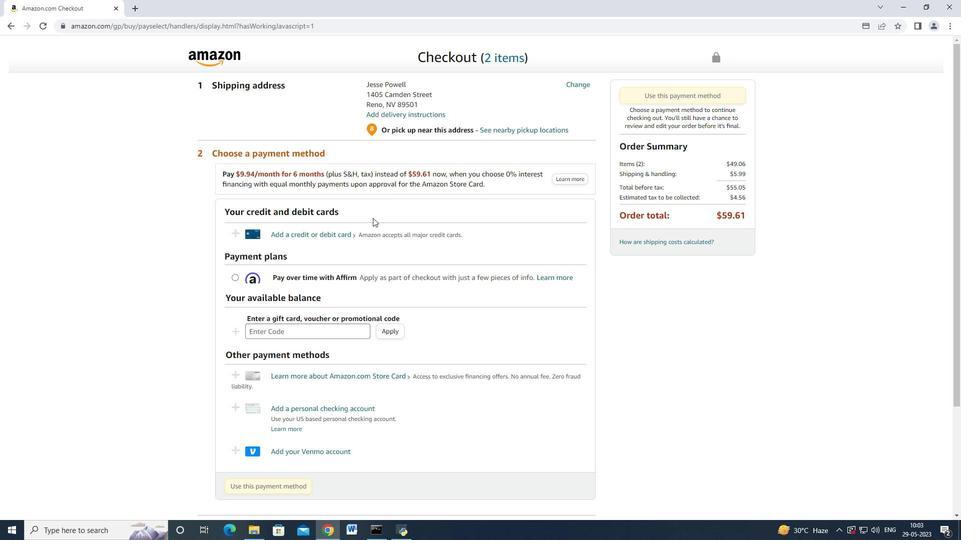 
Action: Mouse scrolled (370, 223) with delta (0, 0)
Screenshot: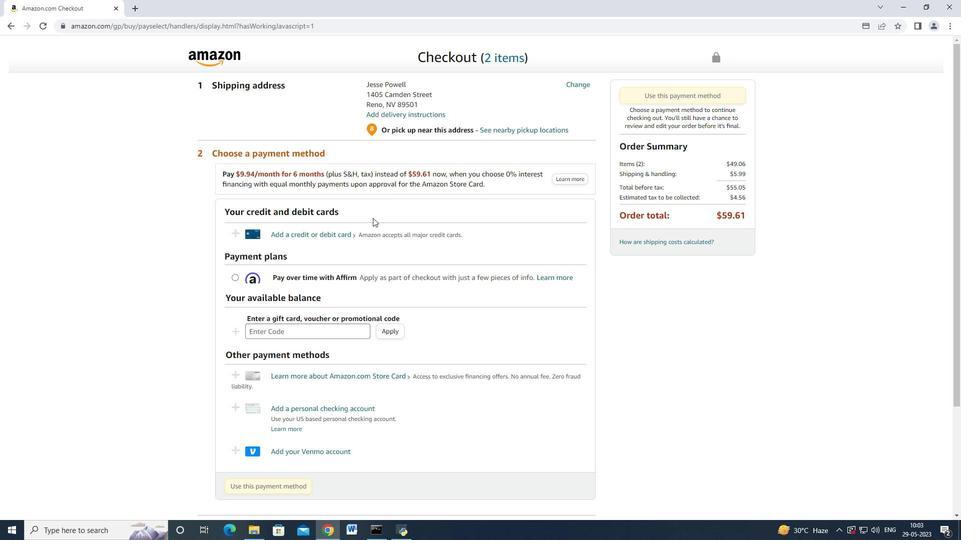 
Action: Mouse moved to (301, 182)
Screenshot: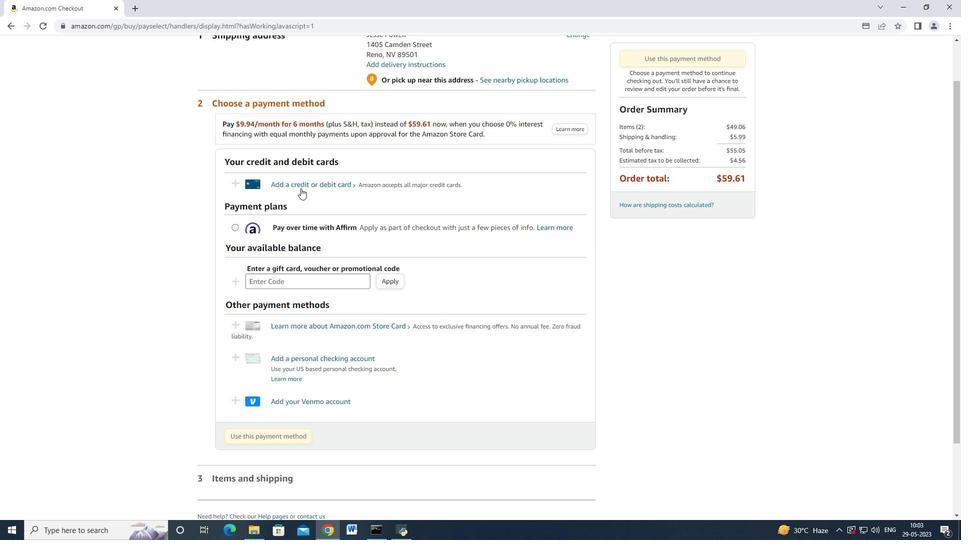 
Action: Mouse pressed left at (301, 182)
Screenshot: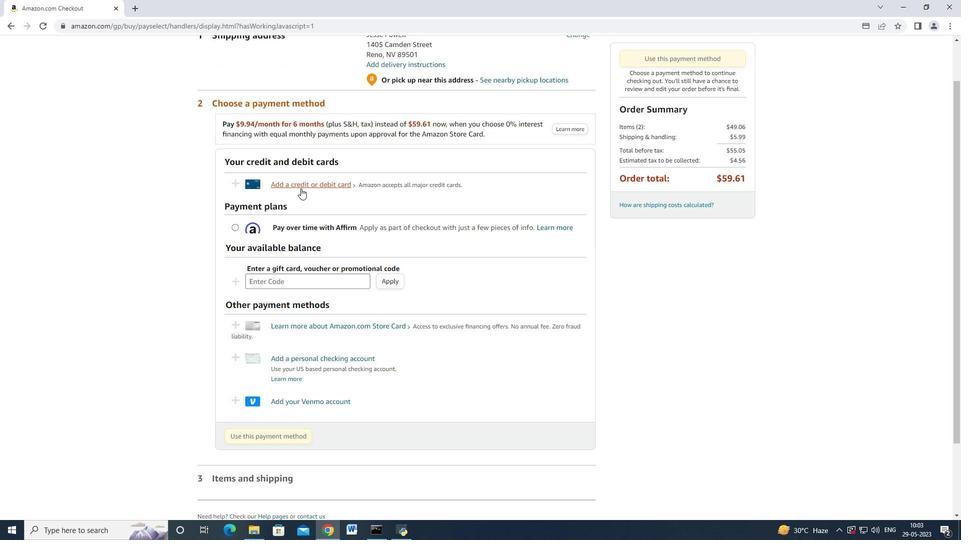 
Action: Mouse moved to (404, 234)
Screenshot: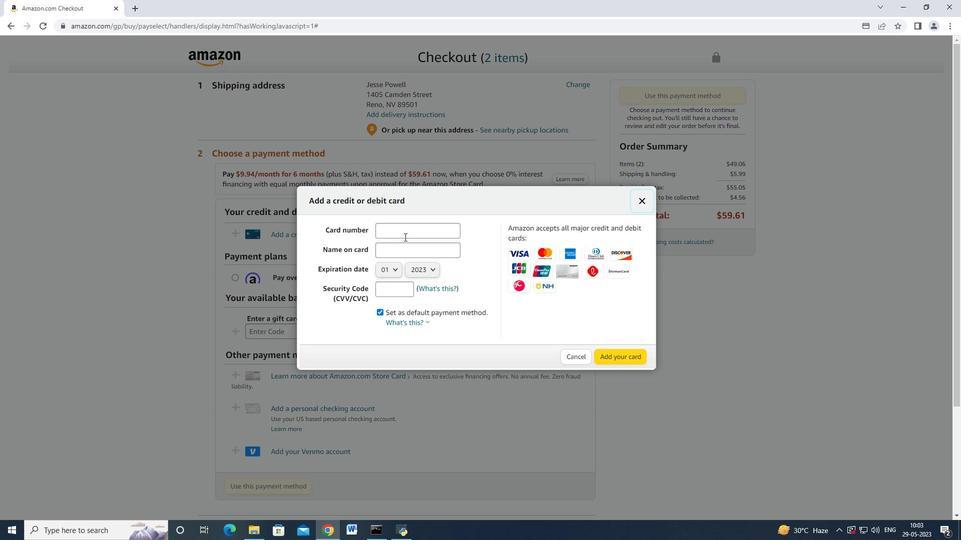 
Action: Mouse pressed left at (404, 234)
Screenshot: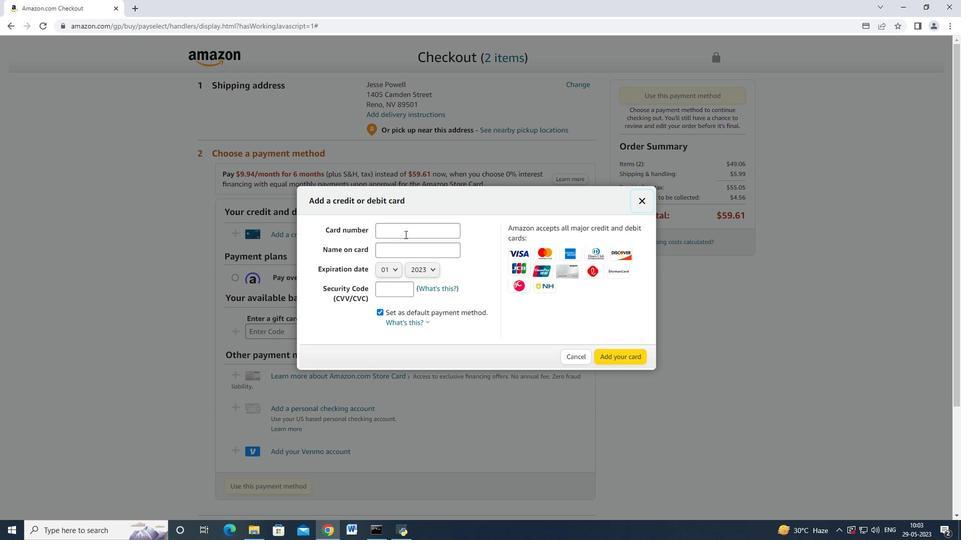 
Action: Mouse moved to (398, 236)
Screenshot: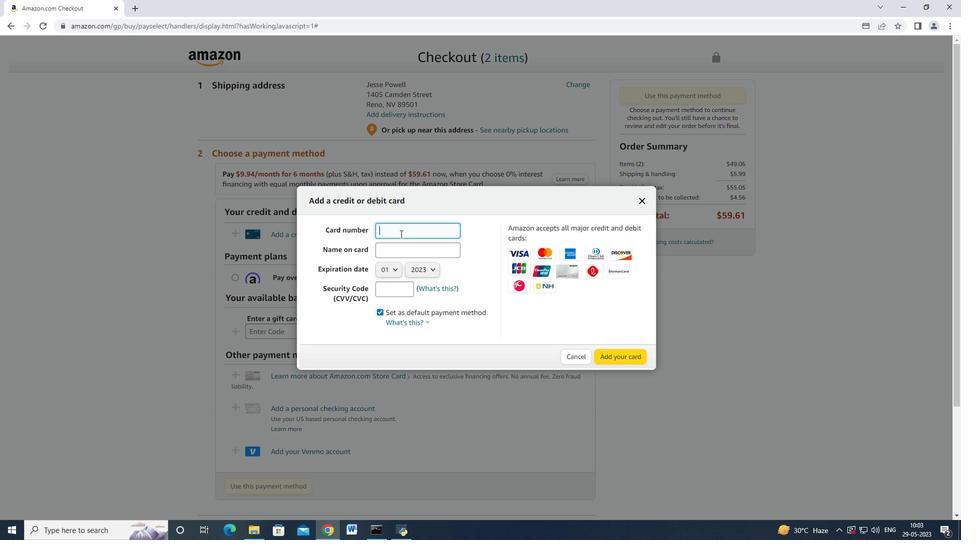 
Action: Key pressed 25592<Key.backspace>5231<Key.space>999<Key.backspace>42<Key.space>60101<Key.tab>
Screenshot: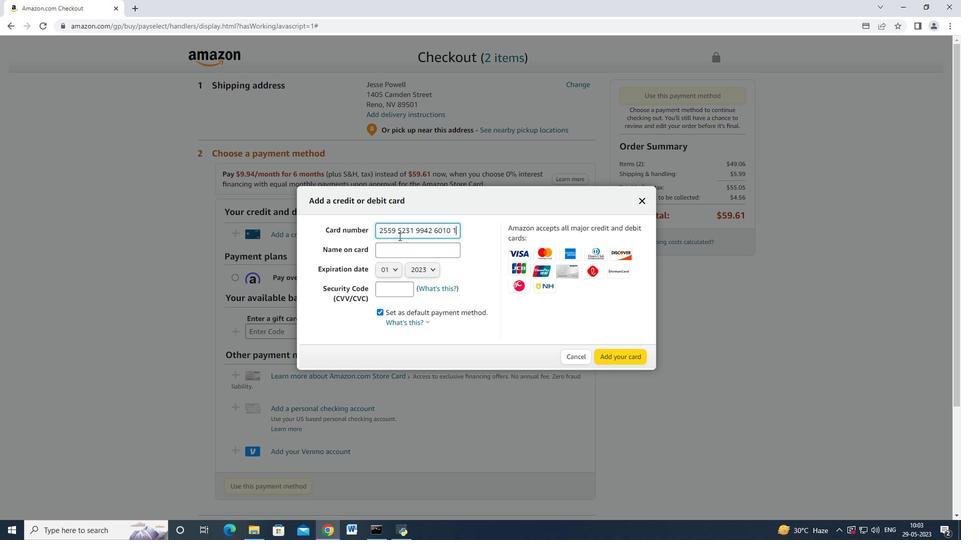 
Action: Mouse moved to (457, 230)
Screenshot: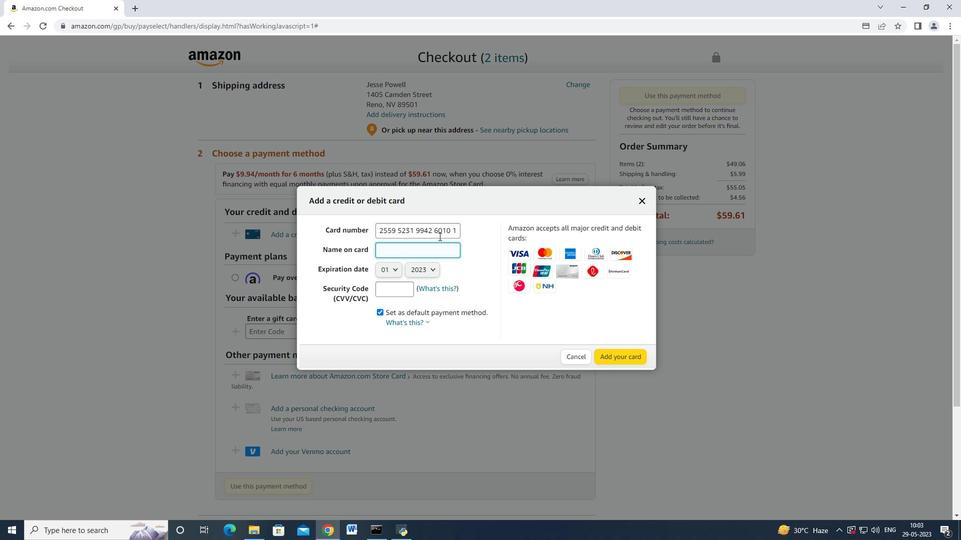 
Action: Mouse pressed left at (457, 230)
Screenshot: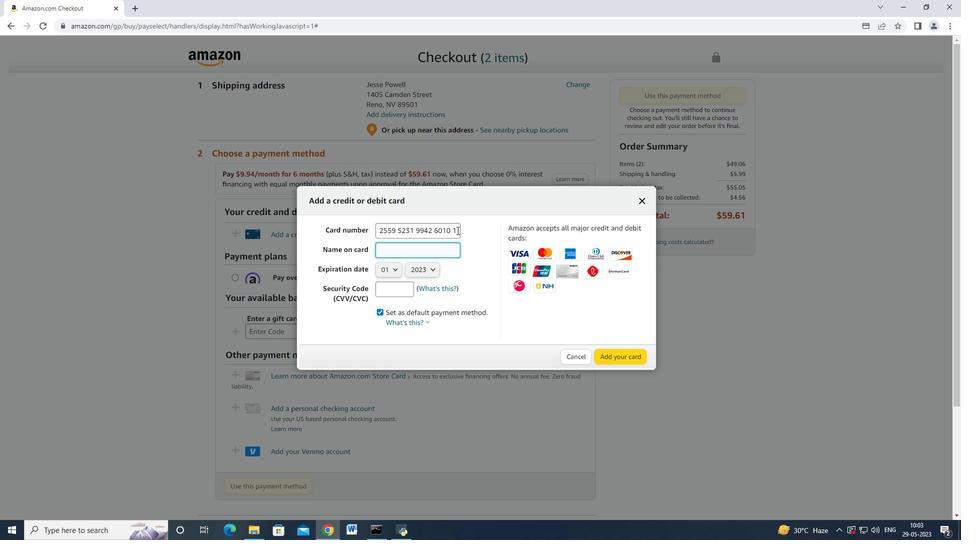 
Action: Mouse moved to (458, 230)
Screenshot: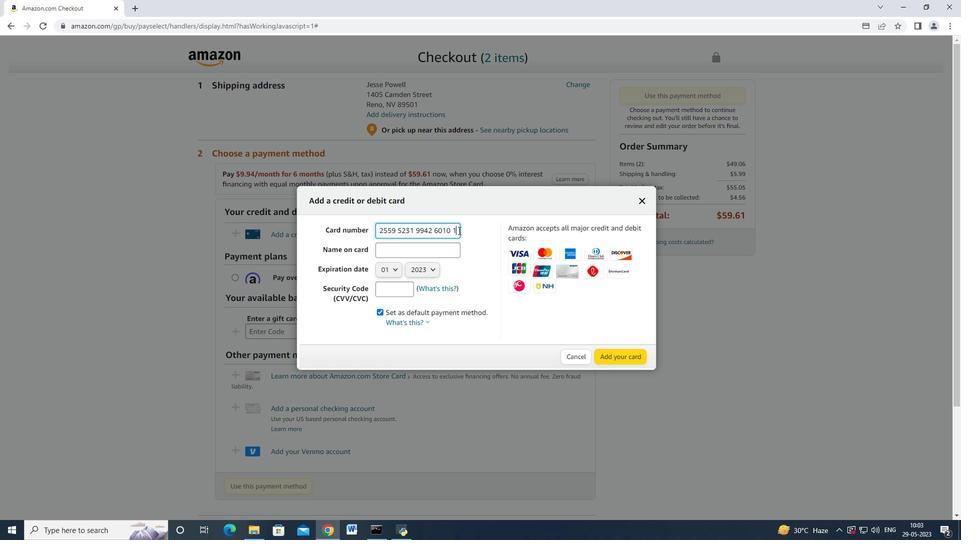 
Action: Key pressed <Key.backspace>
Screenshot: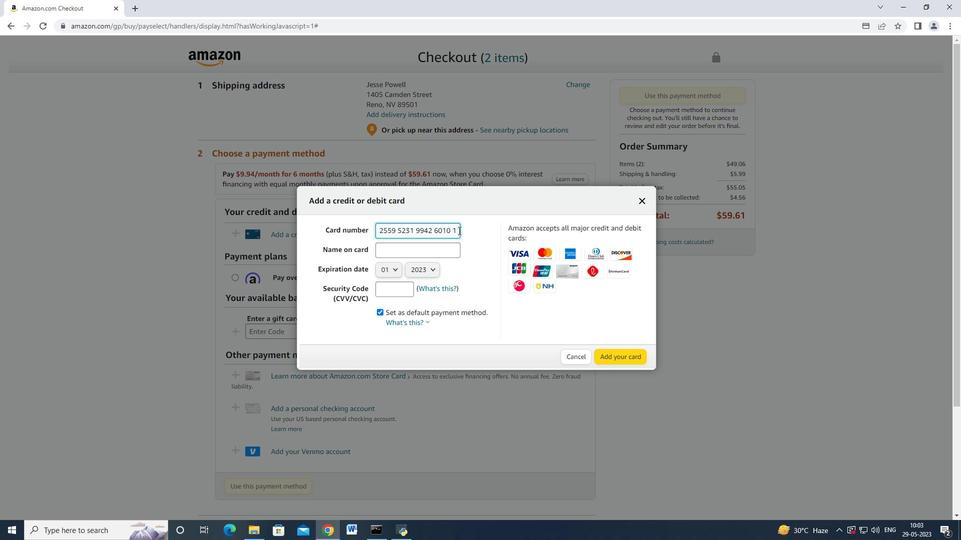 
Action: Mouse moved to (417, 251)
Screenshot: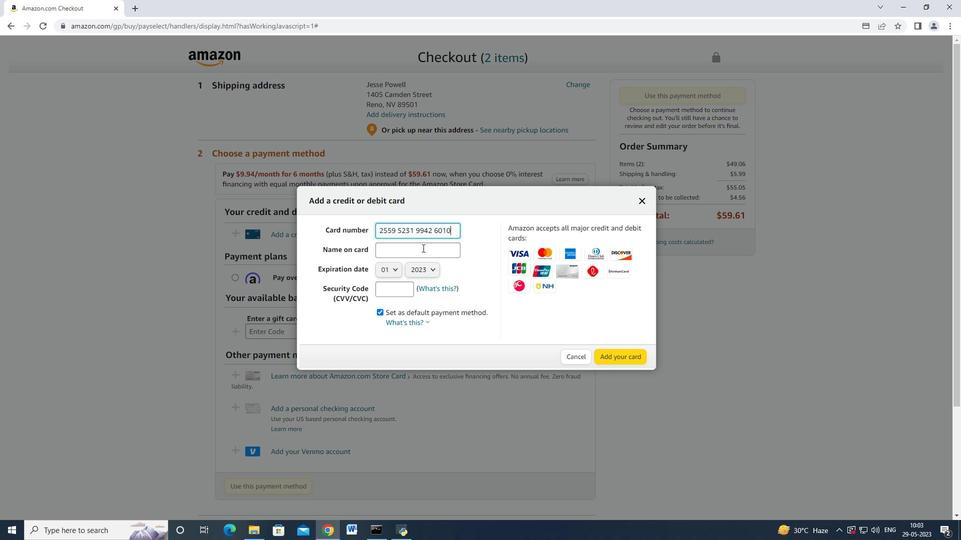 
Action: Mouse pressed left at (417, 251)
Screenshot: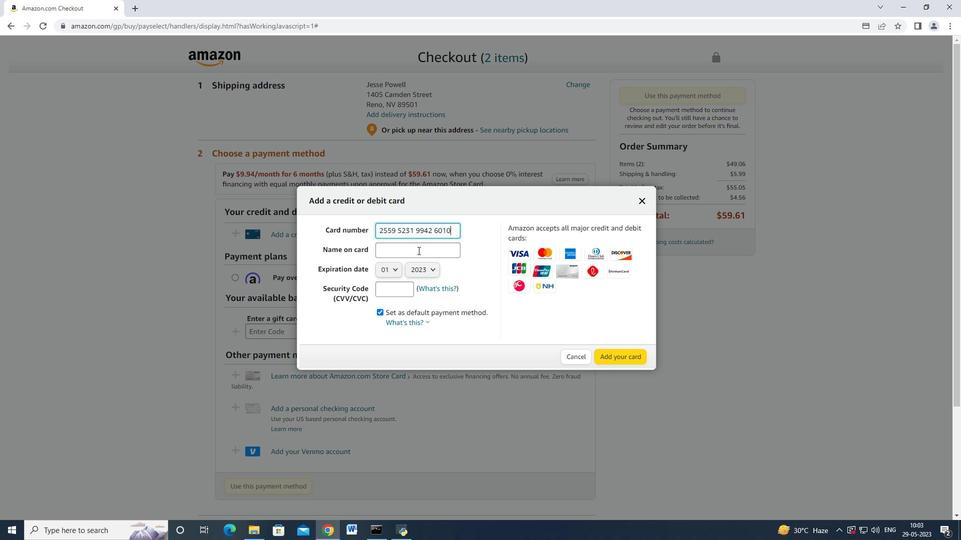 
Action: Mouse moved to (425, 250)
Screenshot: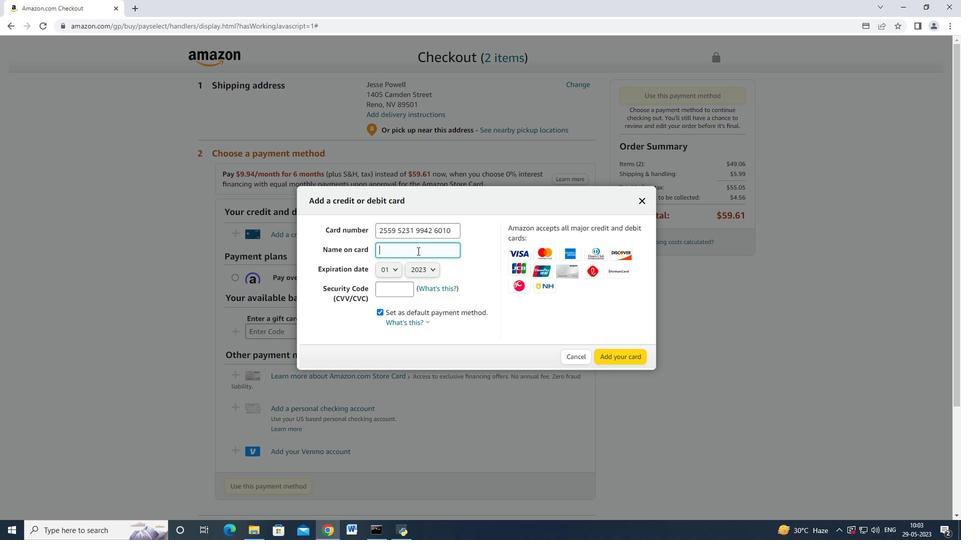 
Action: Key pressed <Key.shift><Key.shift>Jesse<Key.space><Key.shift>Powell
Screenshot: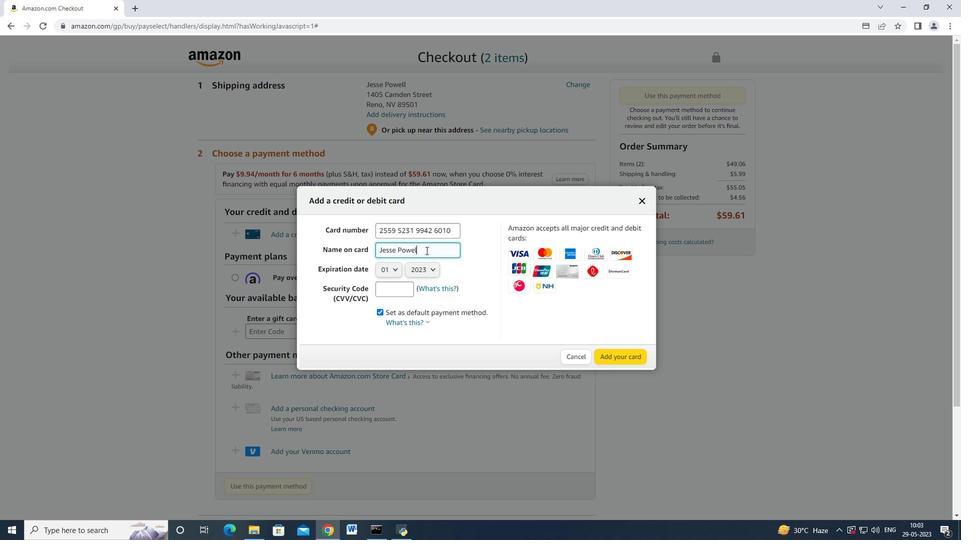 
Action: Mouse moved to (390, 270)
Screenshot: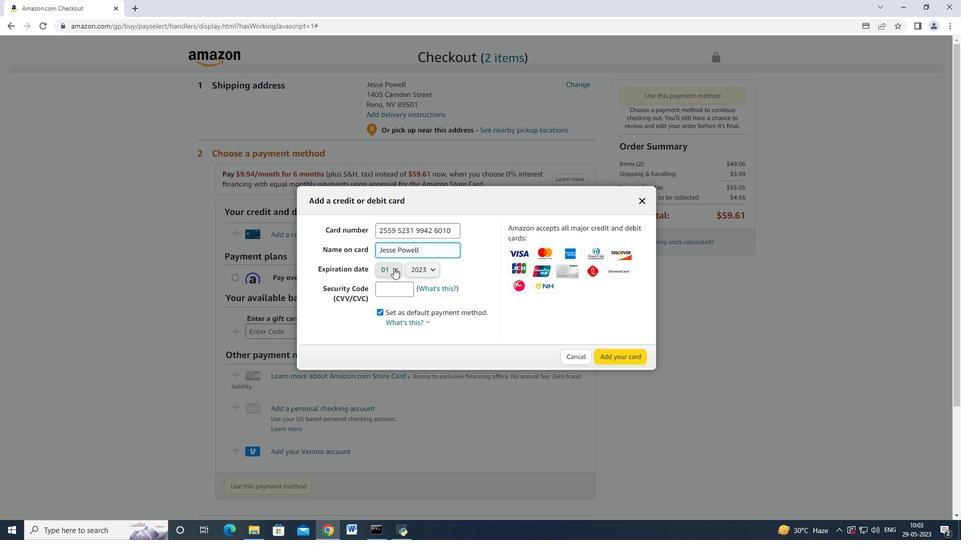 
Action: Mouse pressed left at (390, 270)
Screenshot: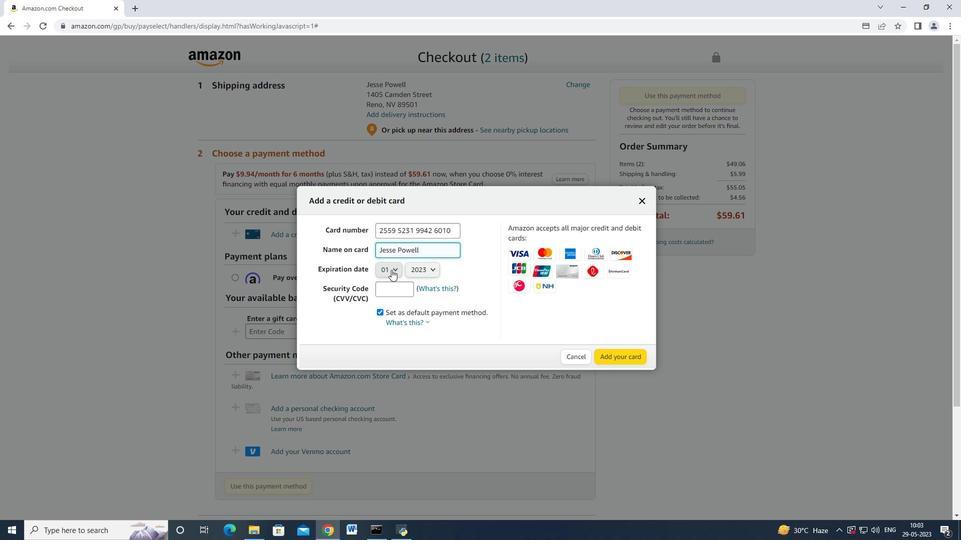 
Action: Mouse moved to (389, 323)
Screenshot: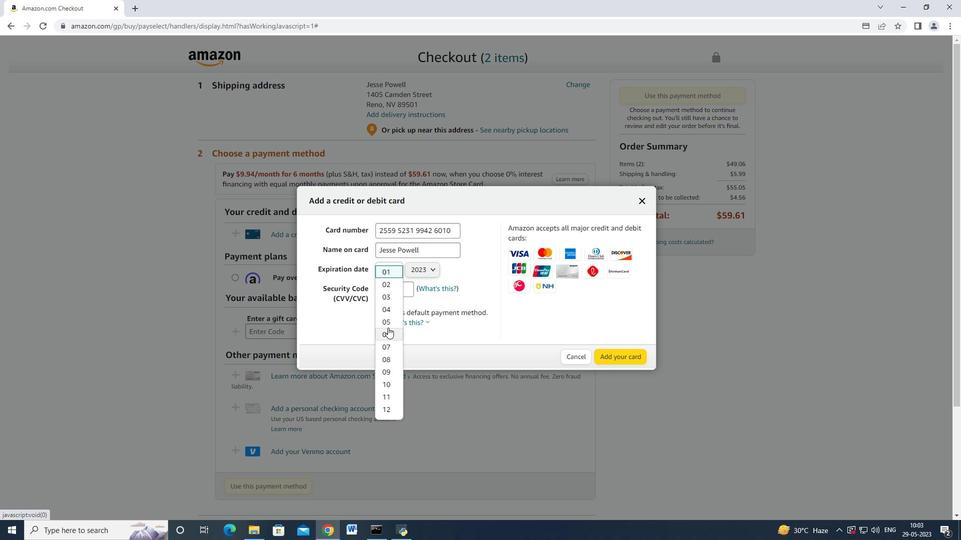 
Action: Mouse pressed left at (389, 323)
Screenshot: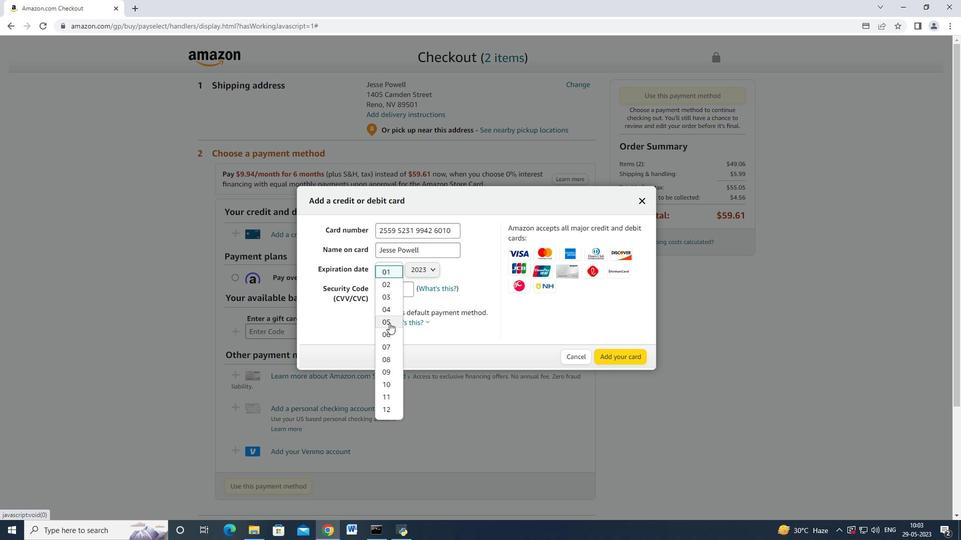 
Action: Mouse moved to (418, 274)
Screenshot: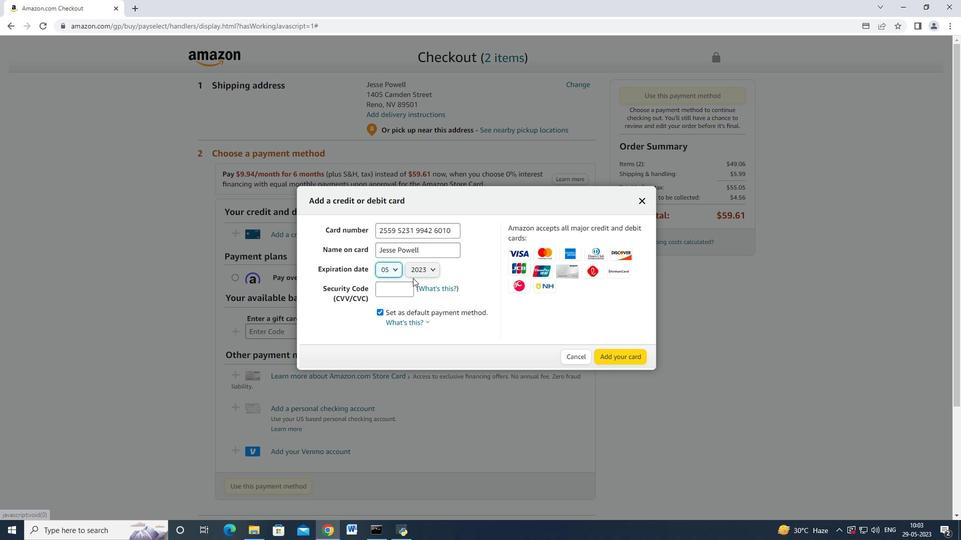 
Action: Mouse pressed left at (418, 274)
Screenshot: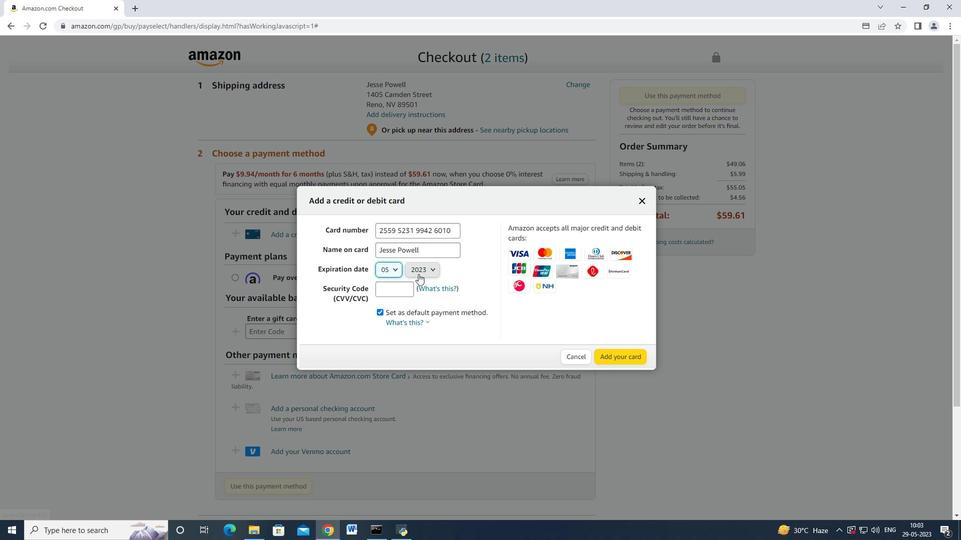 
Action: Mouse moved to (425, 320)
Screenshot: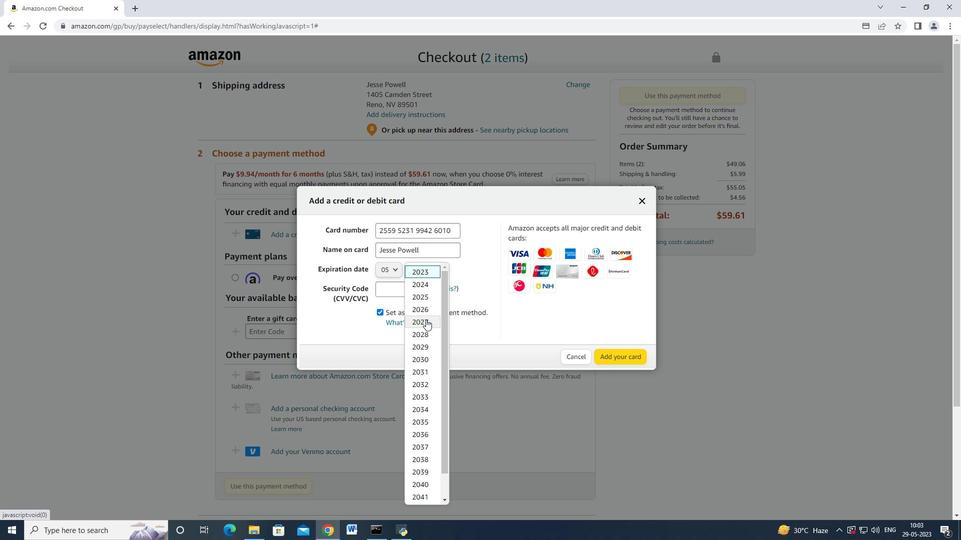 
Action: Mouse pressed left at (425, 320)
Screenshot: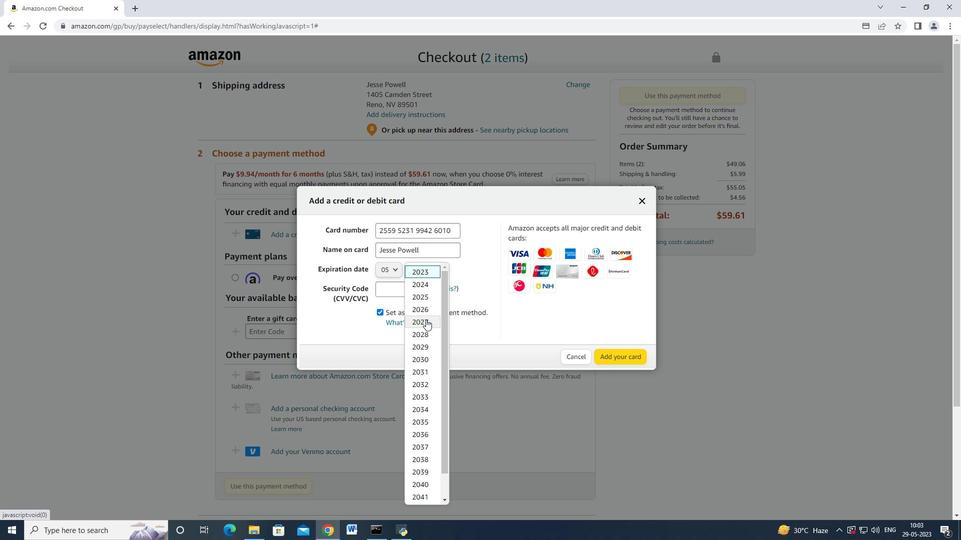 
Action: Mouse moved to (390, 290)
Screenshot: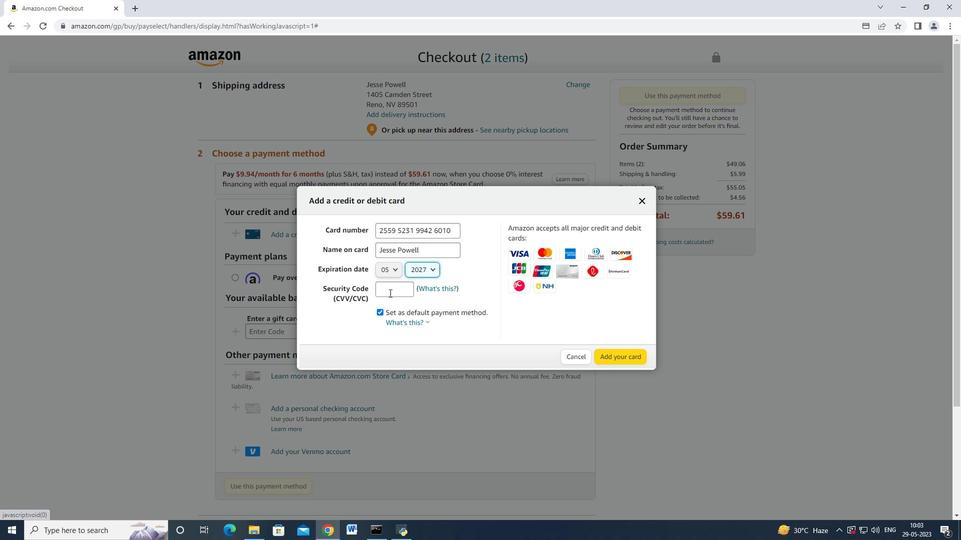 
Action: Mouse pressed left at (390, 290)
Screenshot: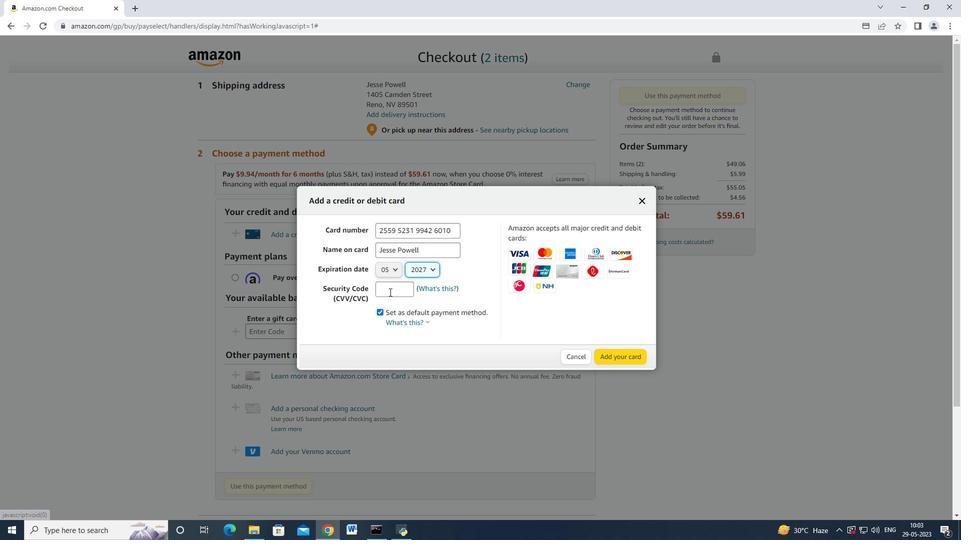 
Action: Mouse moved to (387, 293)
Screenshot: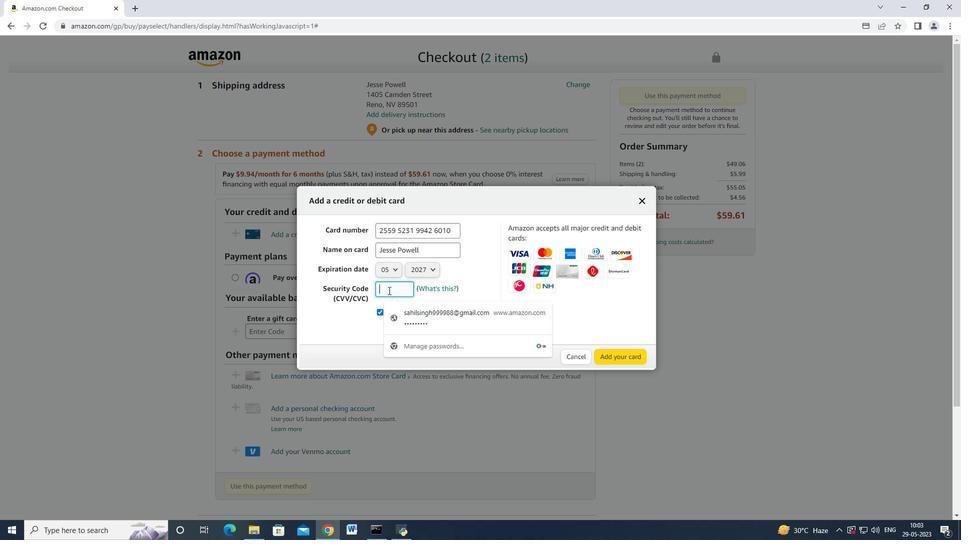 
Action: Key pressed 682
Screenshot: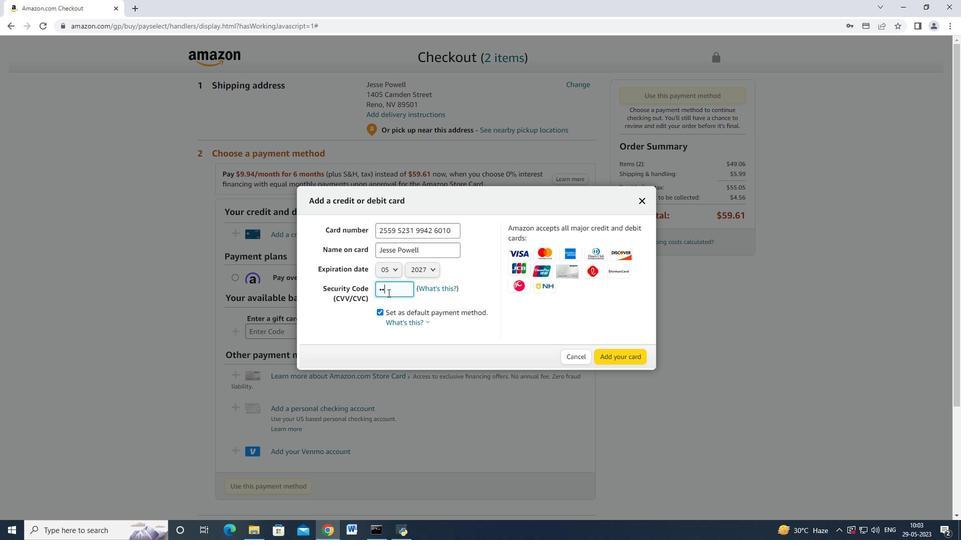 
